 Task: Search one way flight ticket for 5 adults, 1 child, 2 infants in seat and 1 infant on lap in business from White Plains: Westchester County Airport to Greensboro: Piedmont Triad International Airport on 5-1-2023. Choice of flights is Emirates. Number of bags: 2 checked bags. Price is upto 71000. Outbound departure time preference is 10:45.
Action: Mouse moved to (210, 296)
Screenshot: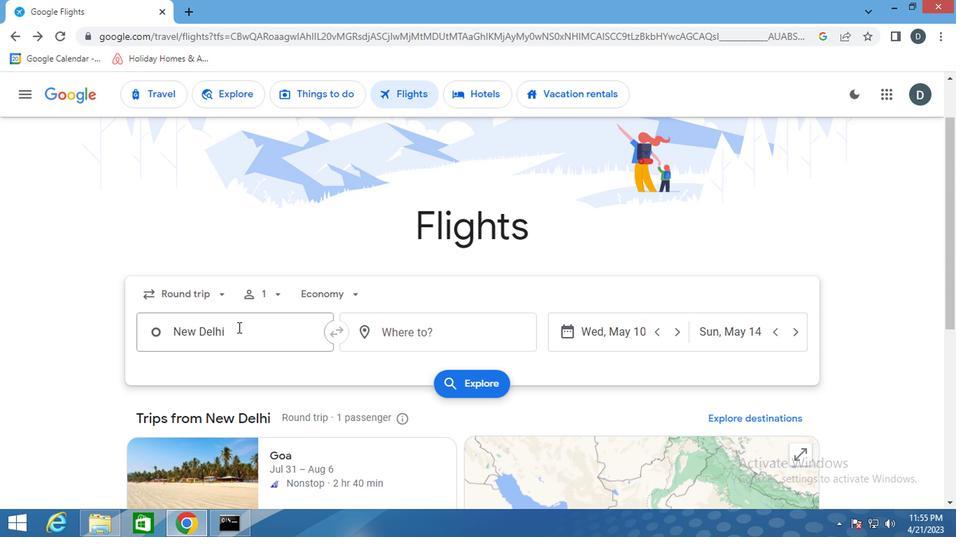 
Action: Mouse pressed left at (210, 296)
Screenshot: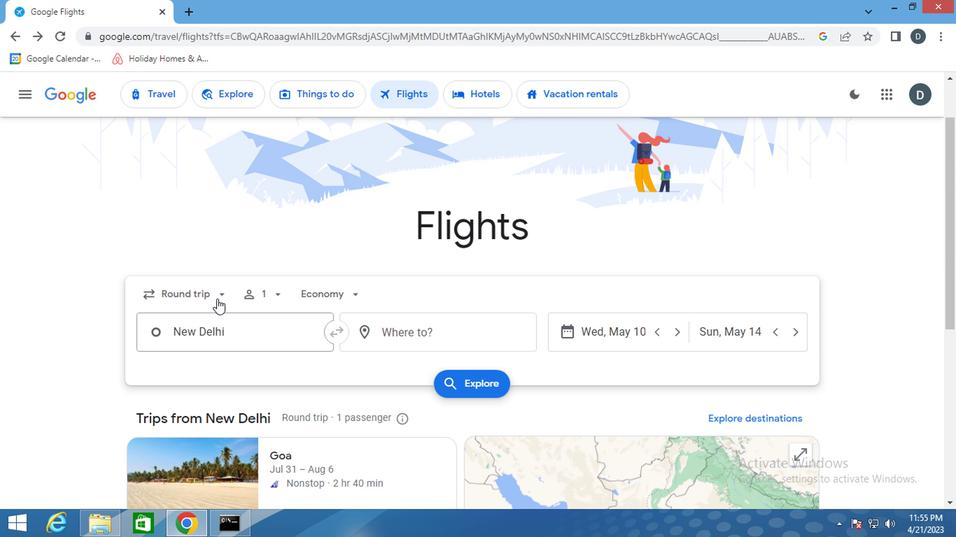 
Action: Mouse moved to (214, 350)
Screenshot: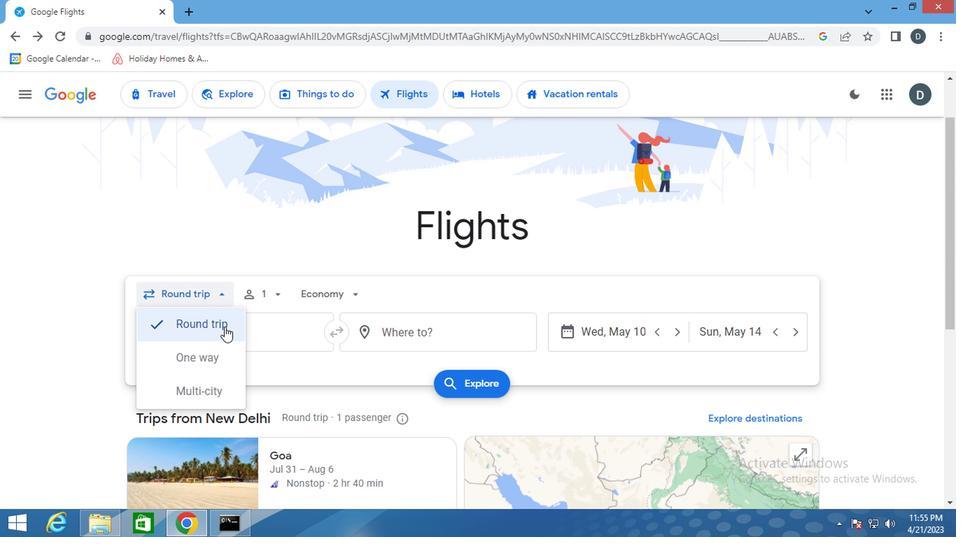 
Action: Mouse pressed left at (214, 350)
Screenshot: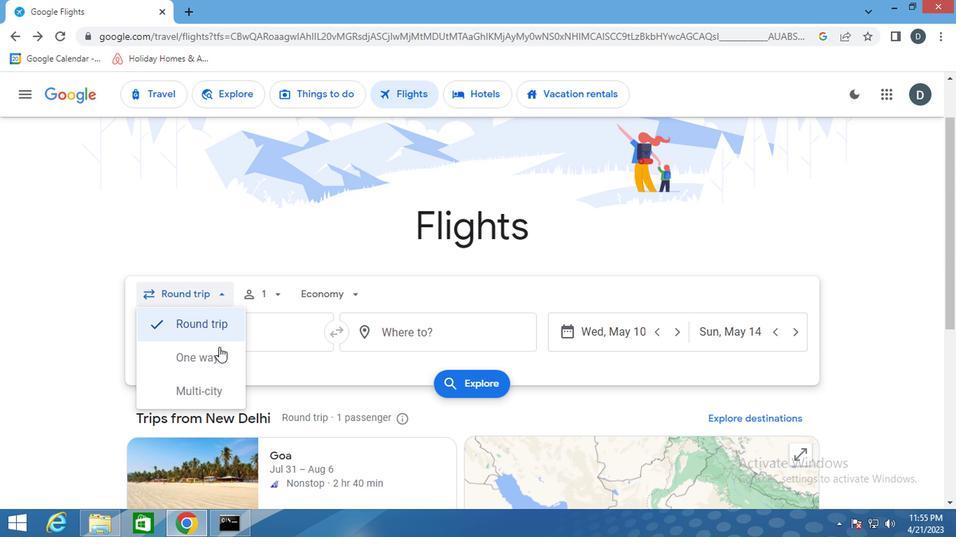 
Action: Mouse moved to (254, 288)
Screenshot: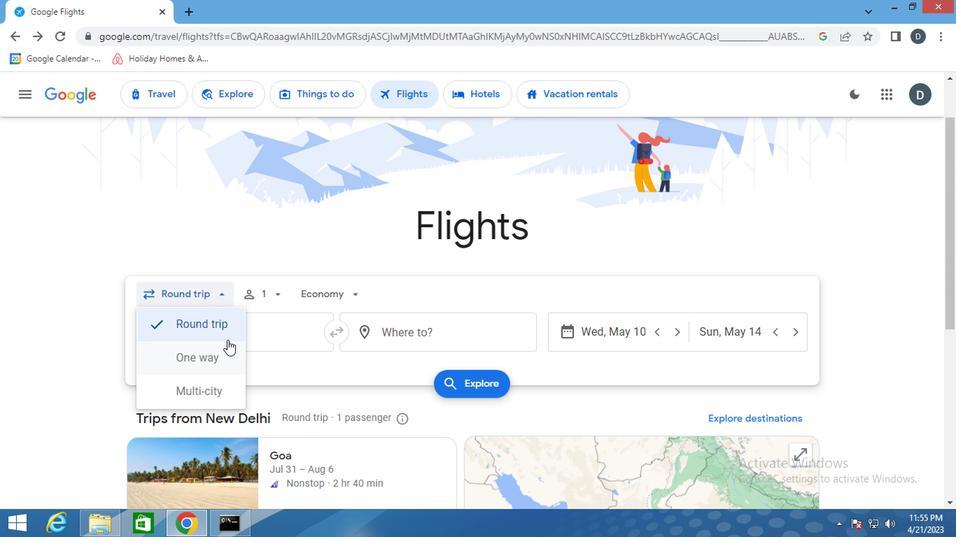 
Action: Mouse pressed left at (254, 288)
Screenshot: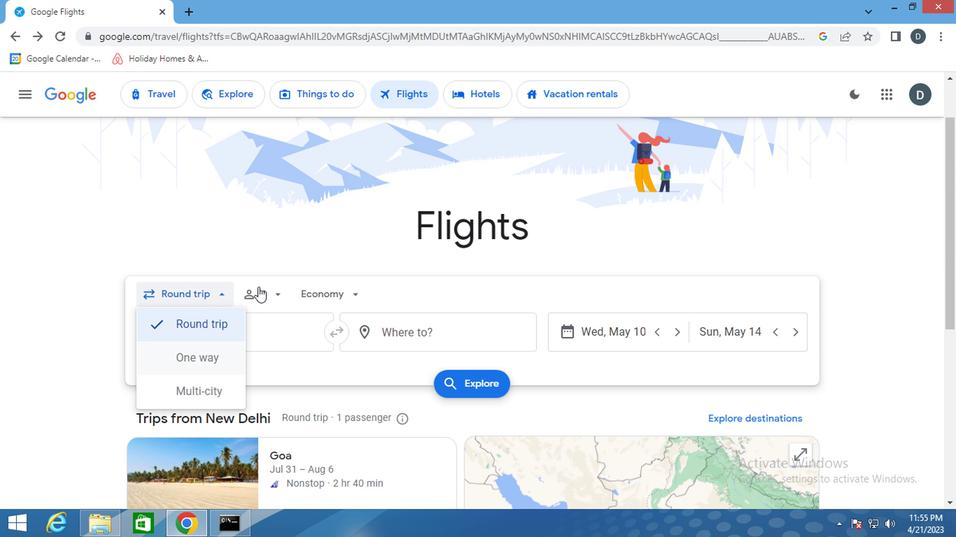 
Action: Mouse moved to (368, 334)
Screenshot: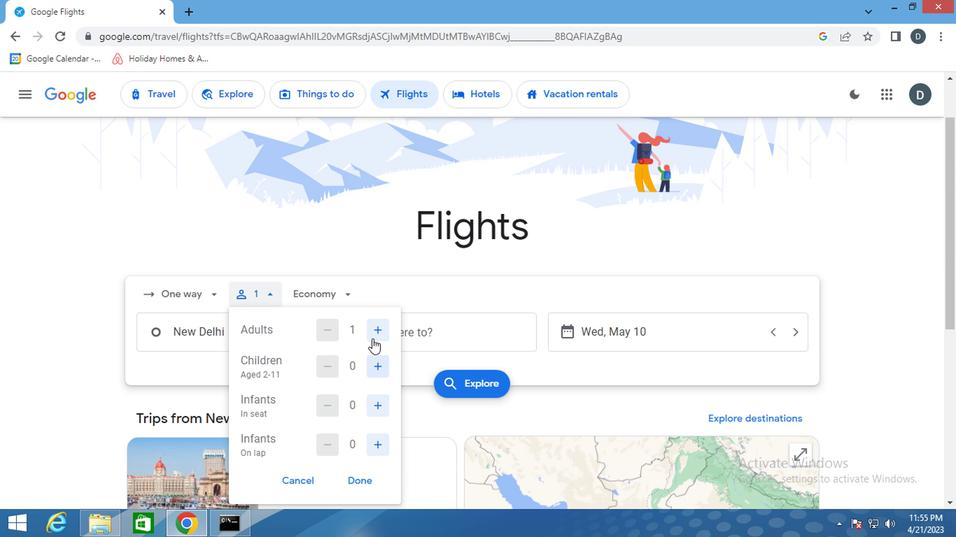 
Action: Mouse pressed left at (368, 334)
Screenshot: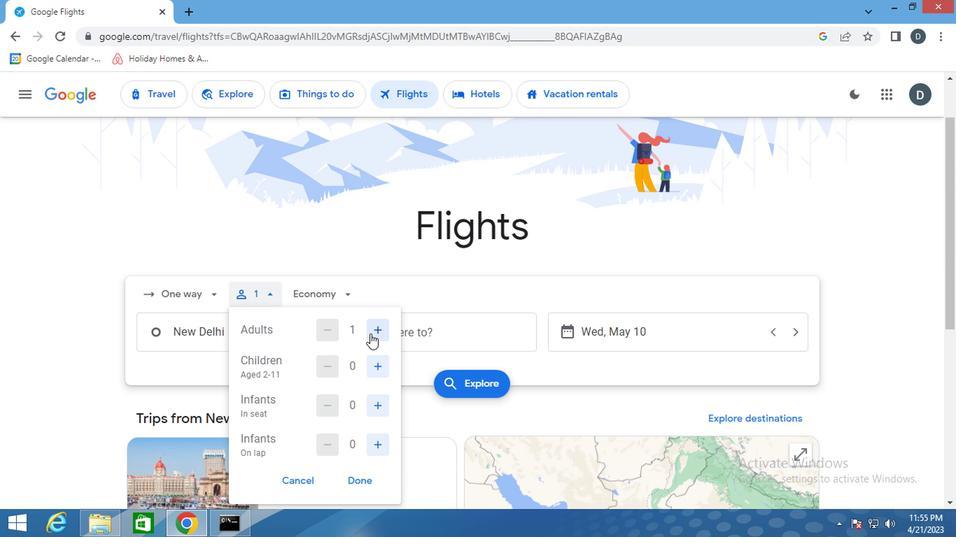 
Action: Mouse pressed left at (368, 334)
Screenshot: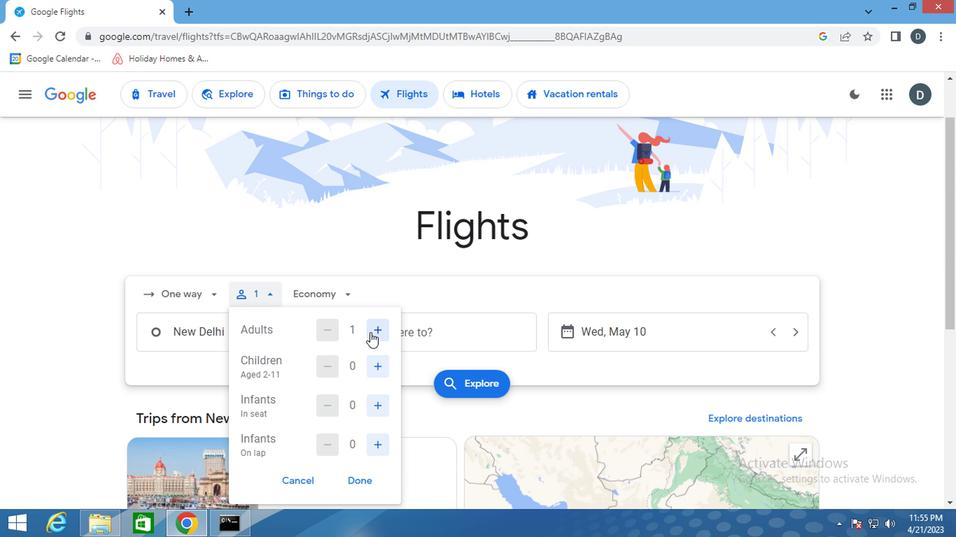 
Action: Mouse pressed left at (368, 334)
Screenshot: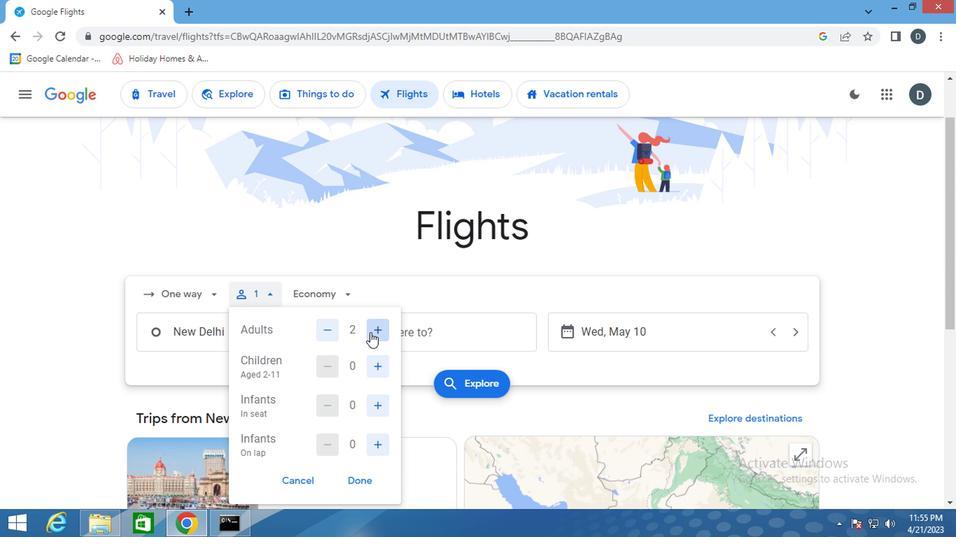 
Action: Mouse pressed left at (368, 334)
Screenshot: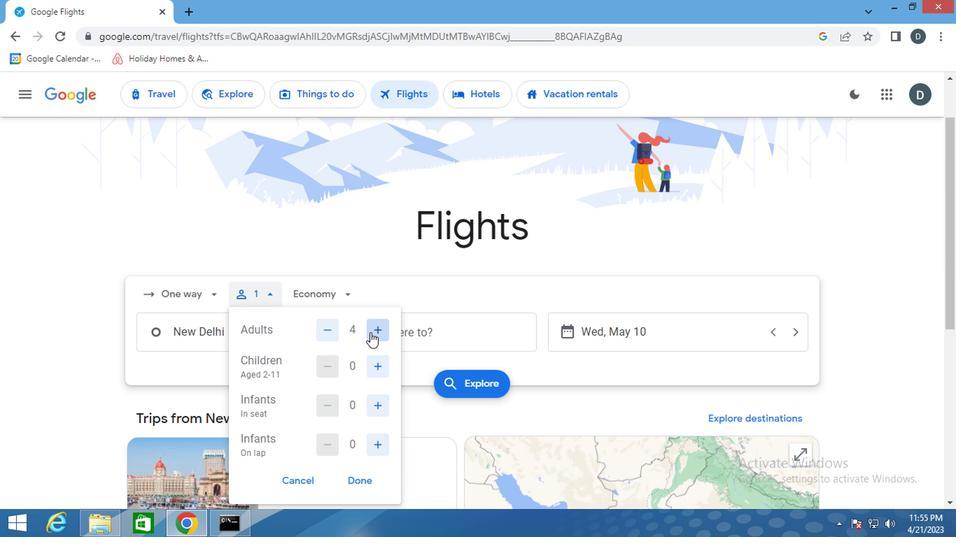 
Action: Mouse moved to (377, 363)
Screenshot: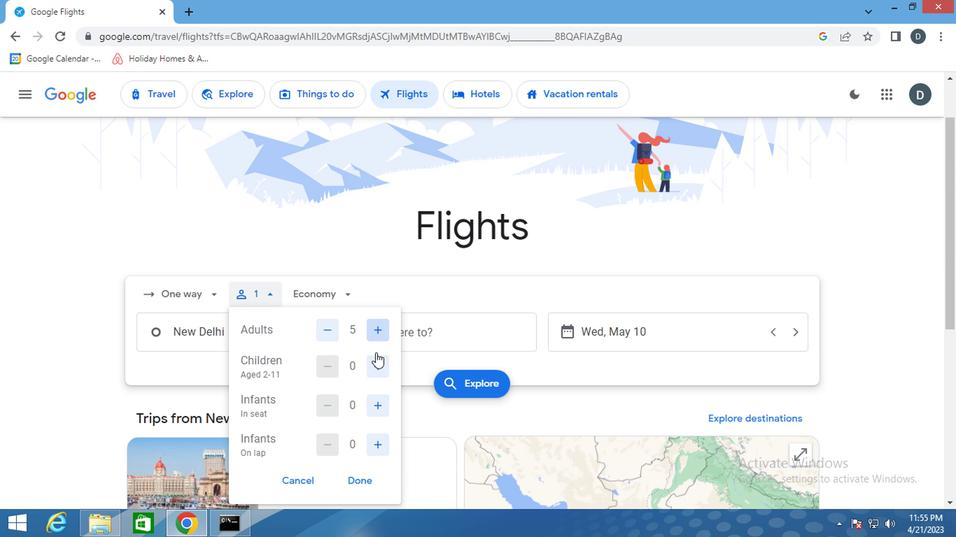 
Action: Mouse pressed left at (377, 363)
Screenshot: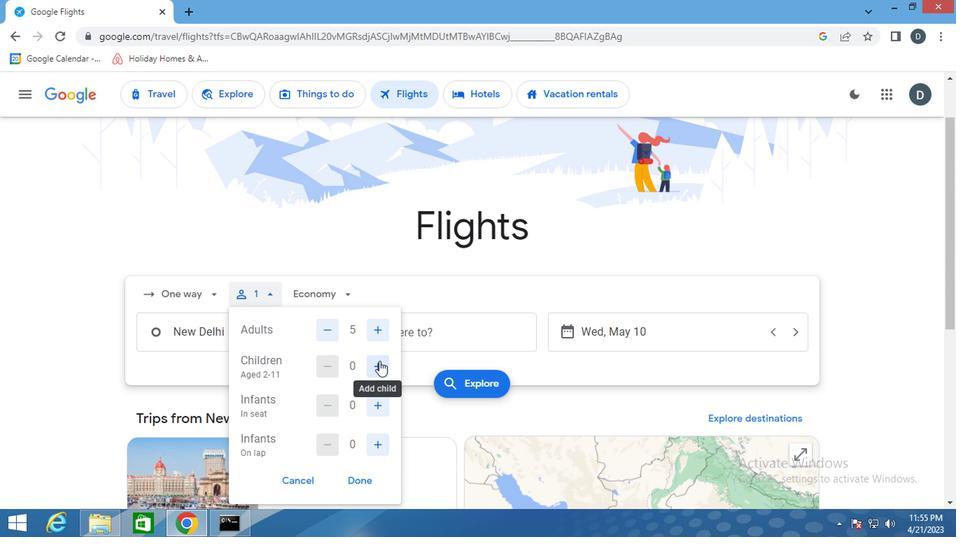 
Action: Mouse moved to (375, 406)
Screenshot: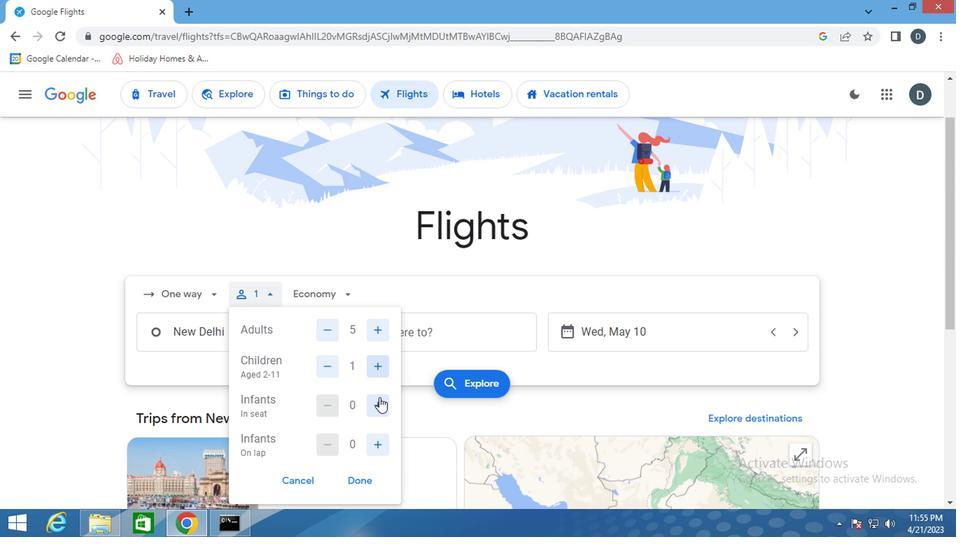 
Action: Mouse pressed left at (375, 406)
Screenshot: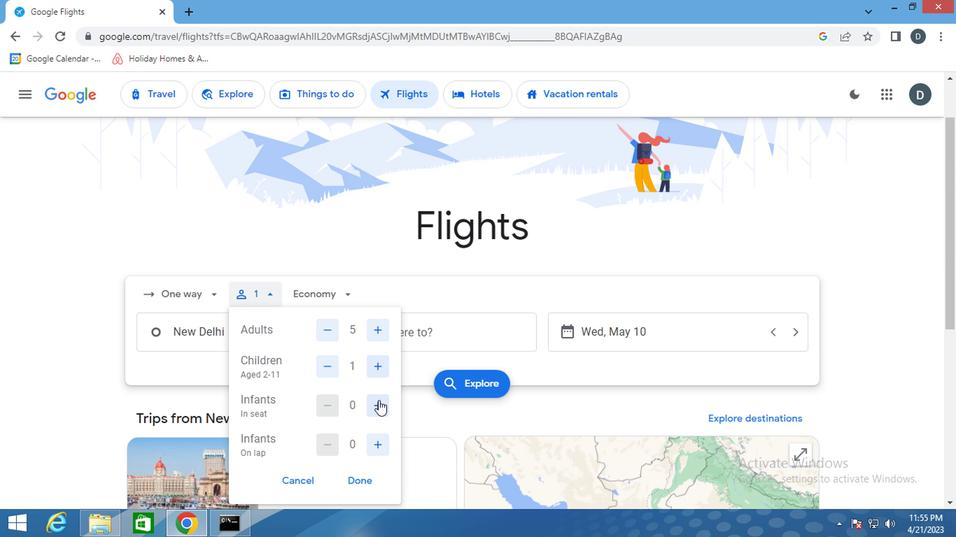 
Action: Mouse pressed left at (375, 406)
Screenshot: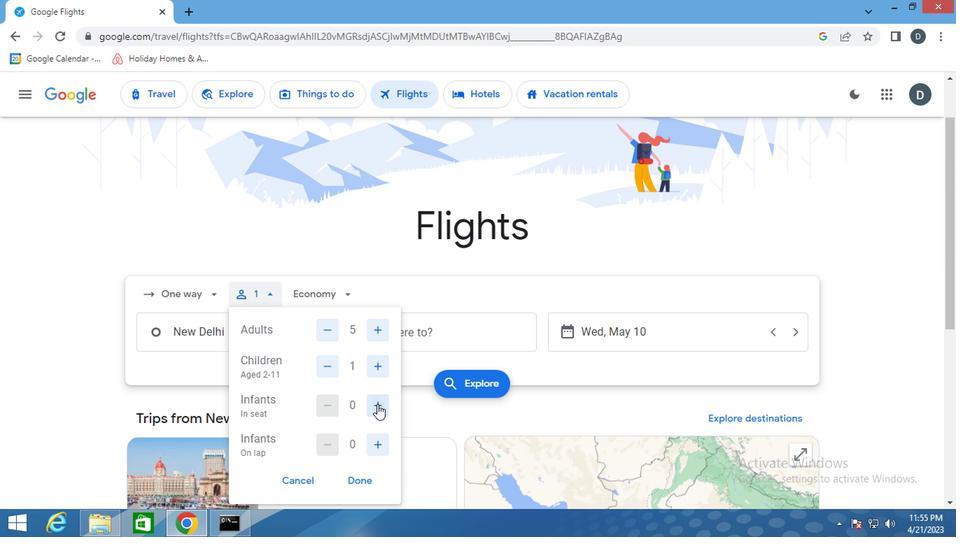 
Action: Mouse moved to (381, 458)
Screenshot: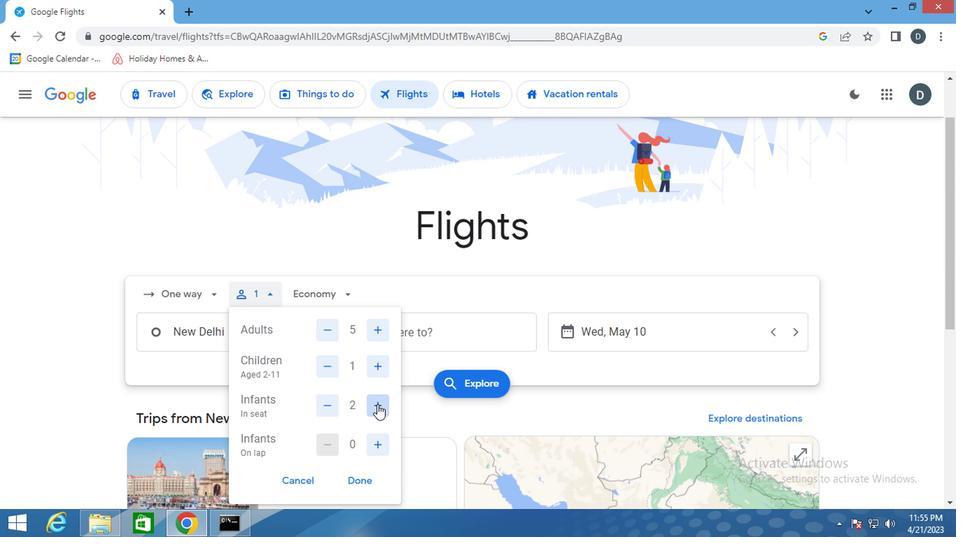 
Action: Mouse pressed left at (381, 458)
Screenshot: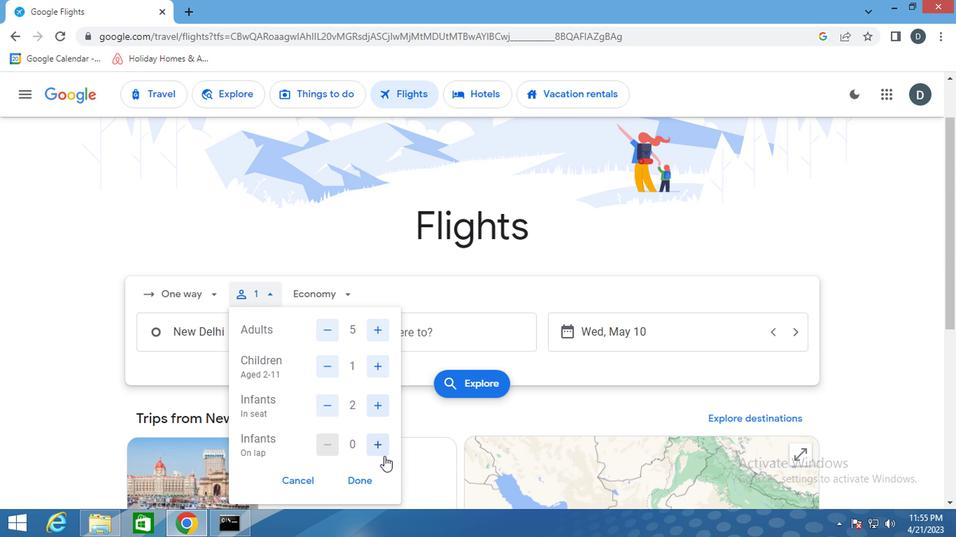 
Action: Mouse moved to (361, 477)
Screenshot: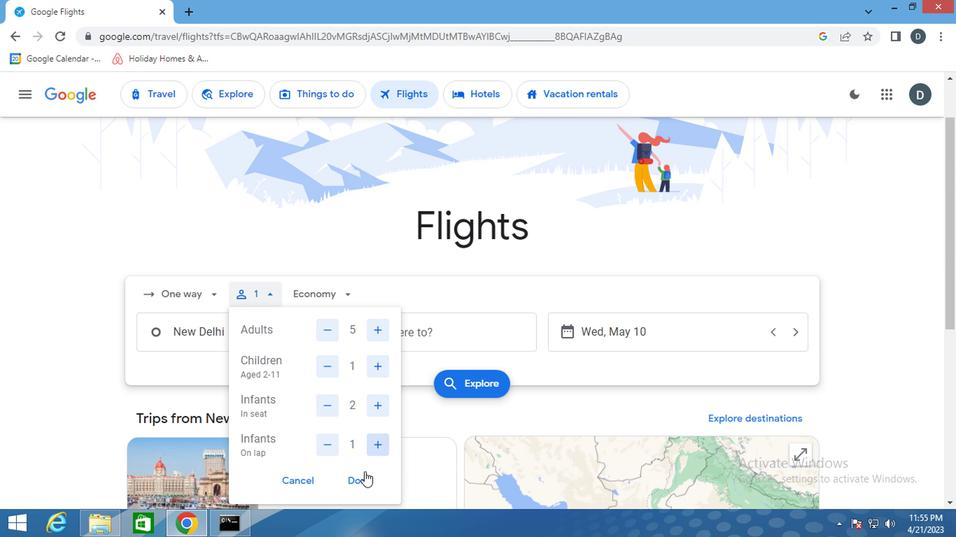 
Action: Mouse pressed left at (361, 477)
Screenshot: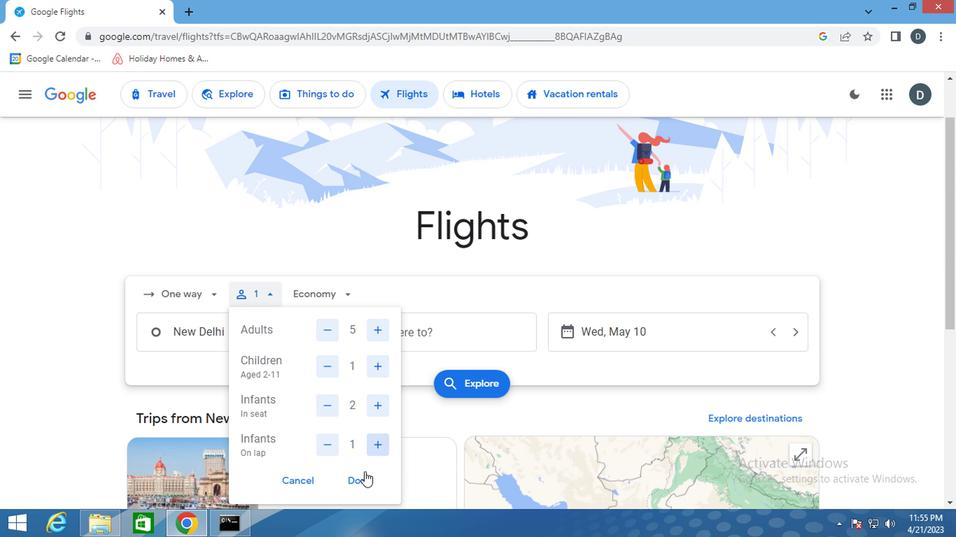 
Action: Mouse moved to (331, 289)
Screenshot: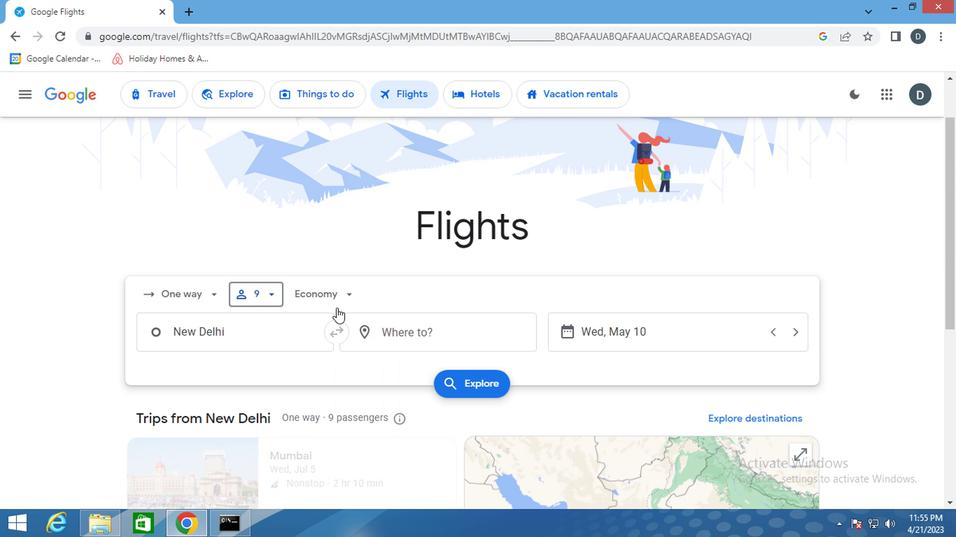 
Action: Mouse pressed left at (331, 289)
Screenshot: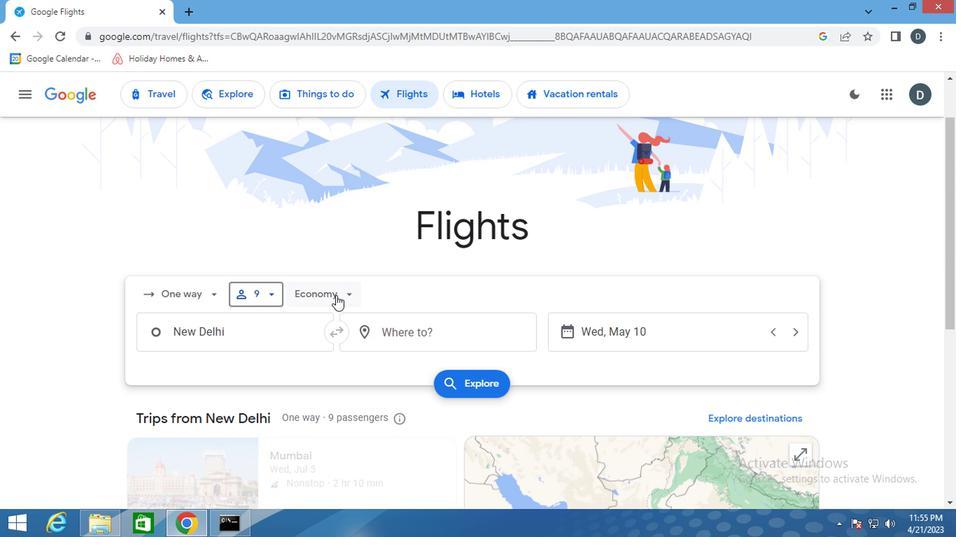 
Action: Mouse moved to (348, 391)
Screenshot: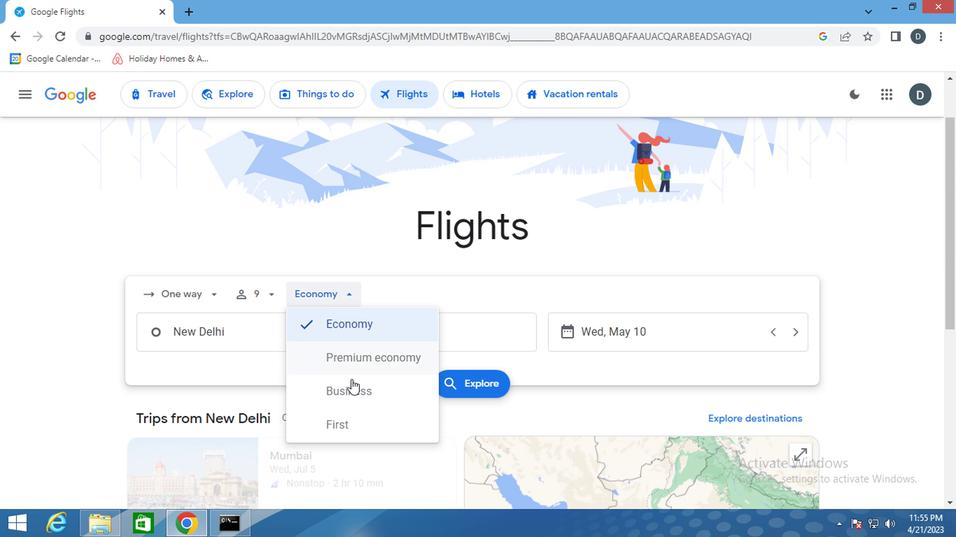
Action: Mouse pressed left at (348, 391)
Screenshot: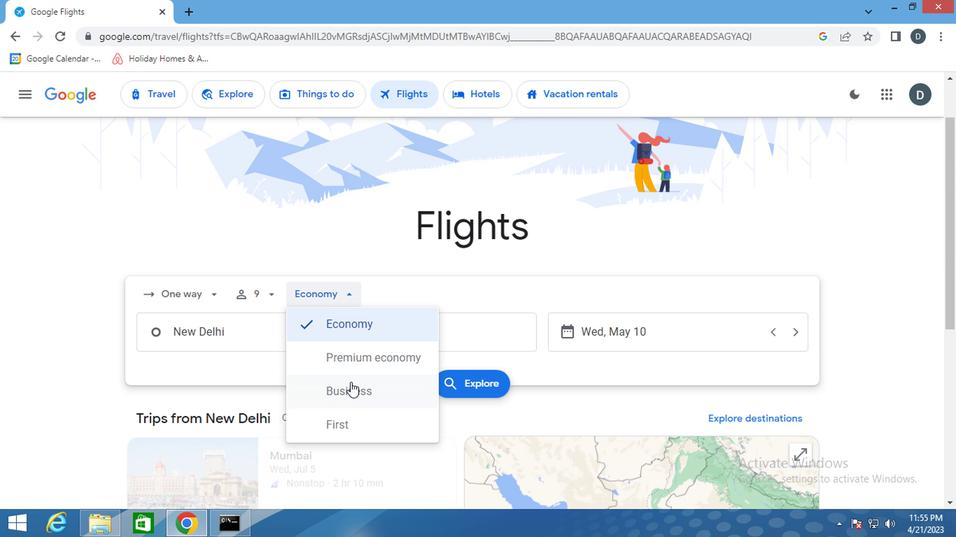 
Action: Mouse moved to (241, 333)
Screenshot: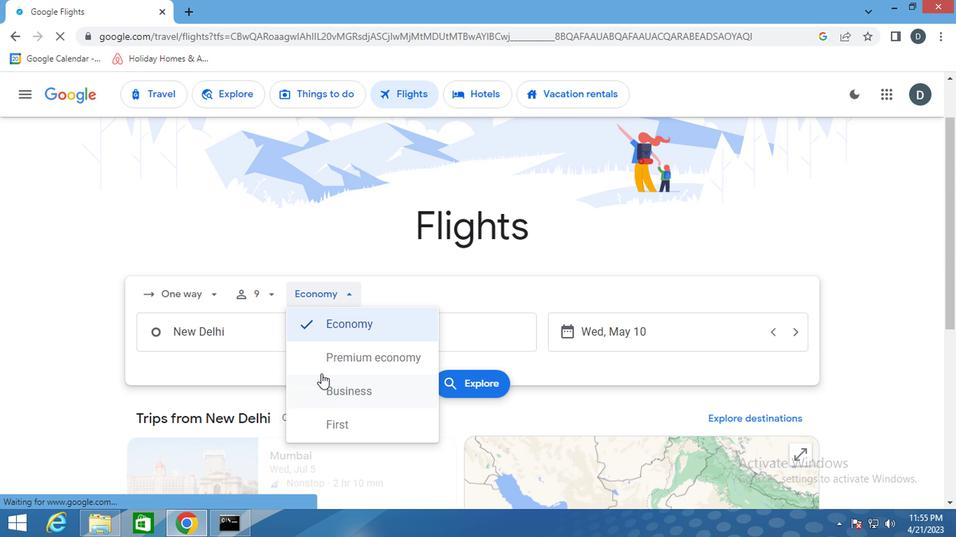 
Action: Mouse pressed left at (241, 333)
Screenshot: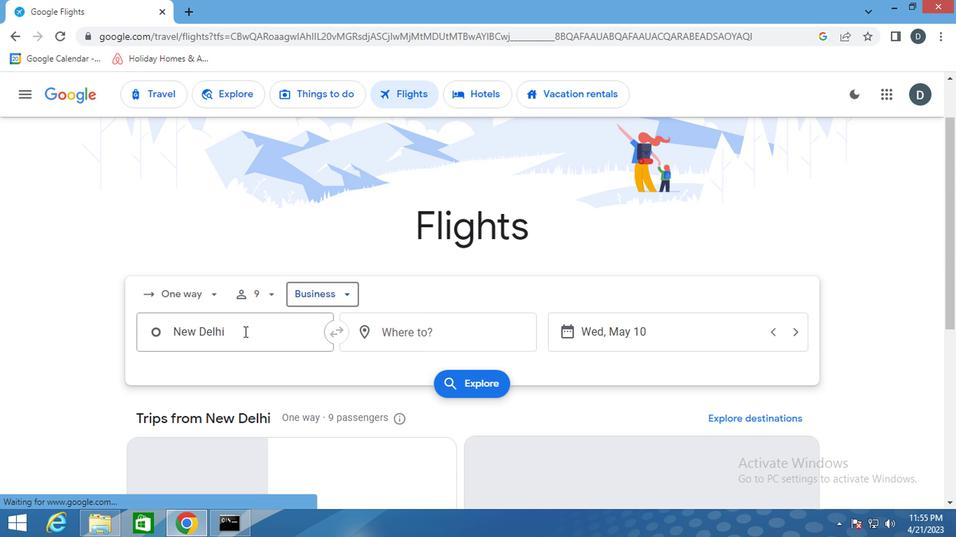
Action: Key pressed <Key.shift>WHITE<Key.space><Key.shift>PL
Screenshot: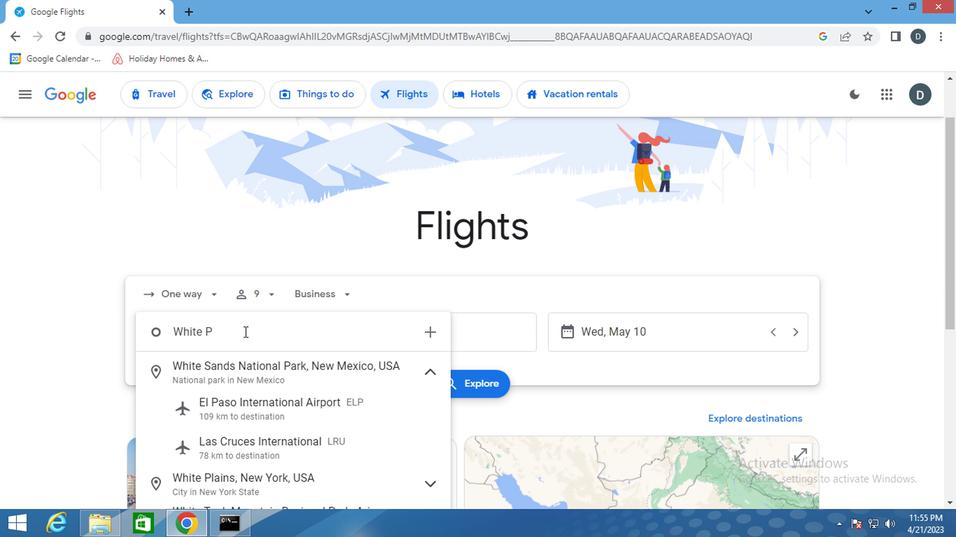 
Action: Mouse moved to (298, 454)
Screenshot: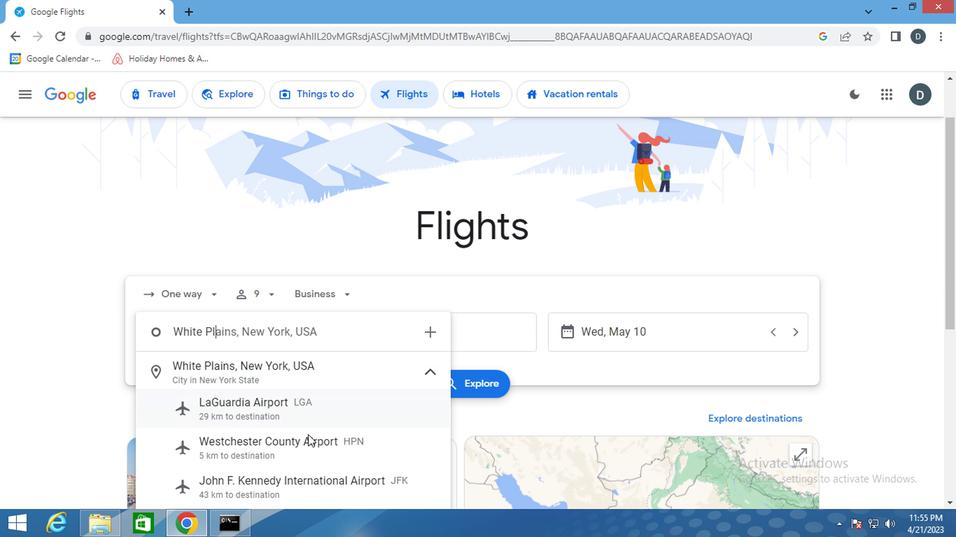 
Action: Mouse pressed left at (298, 454)
Screenshot: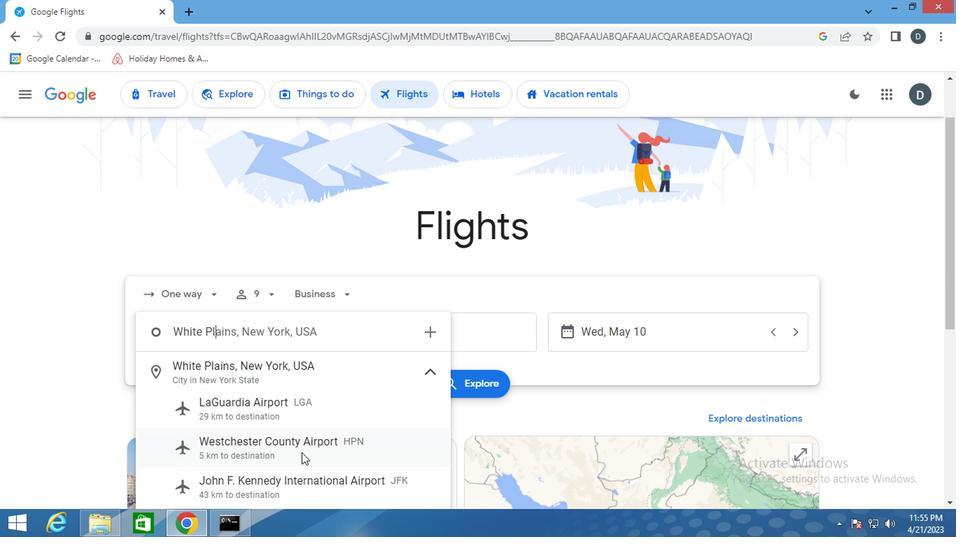 
Action: Mouse moved to (389, 334)
Screenshot: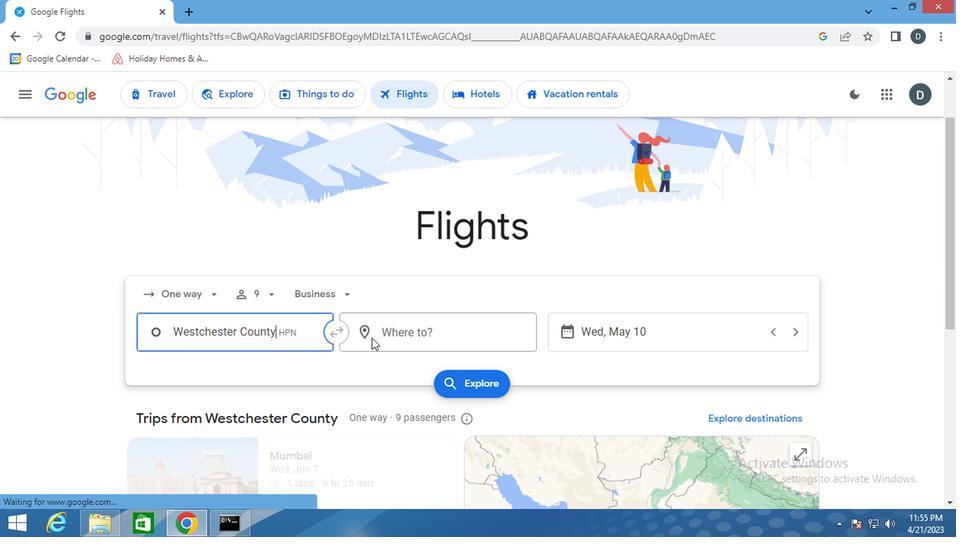 
Action: Mouse pressed left at (389, 334)
Screenshot: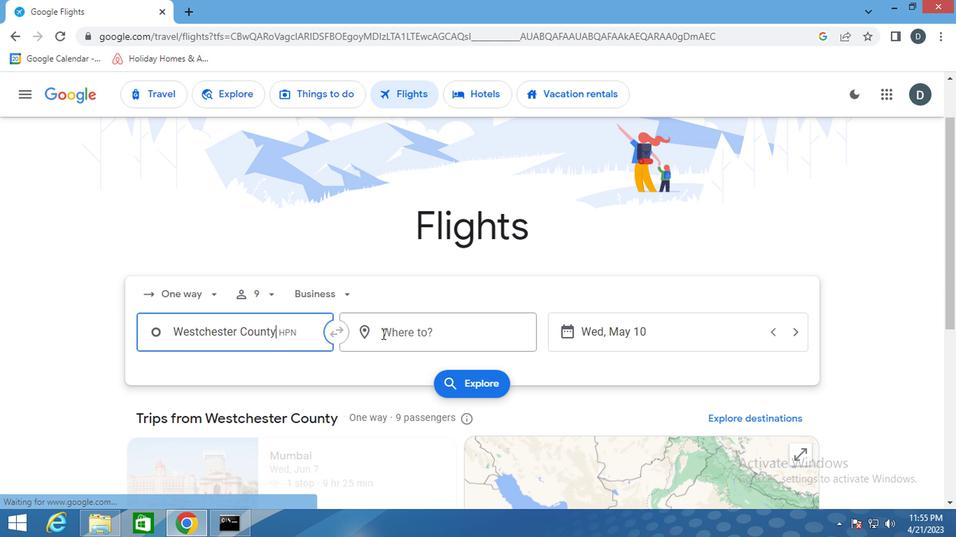 
Action: Key pressed <Key.shift>GREENSBORO
Screenshot: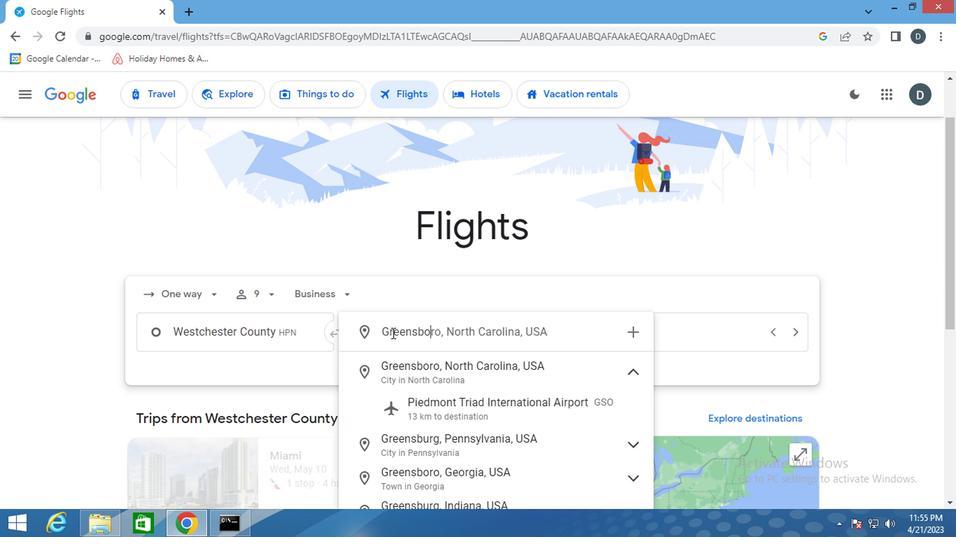 
Action: Mouse moved to (437, 410)
Screenshot: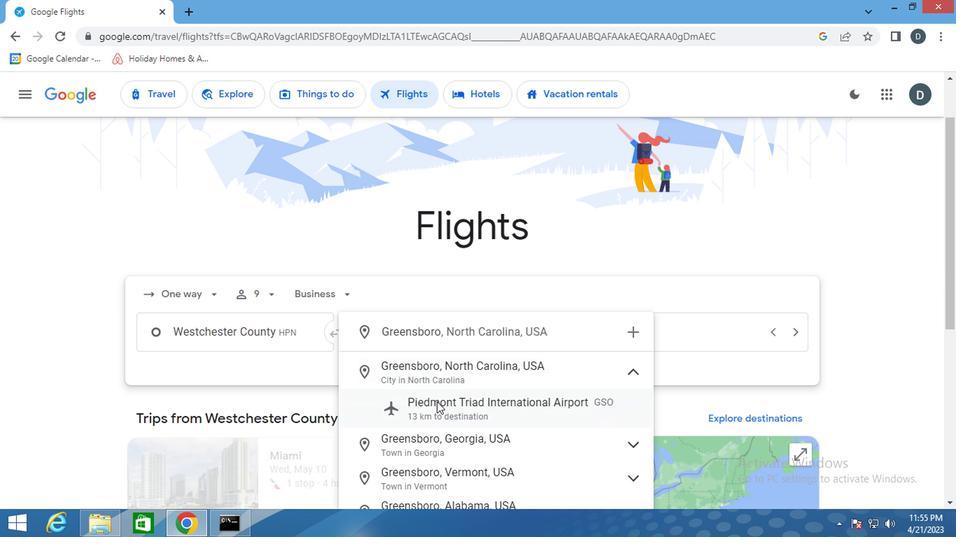 
Action: Mouse pressed left at (437, 410)
Screenshot: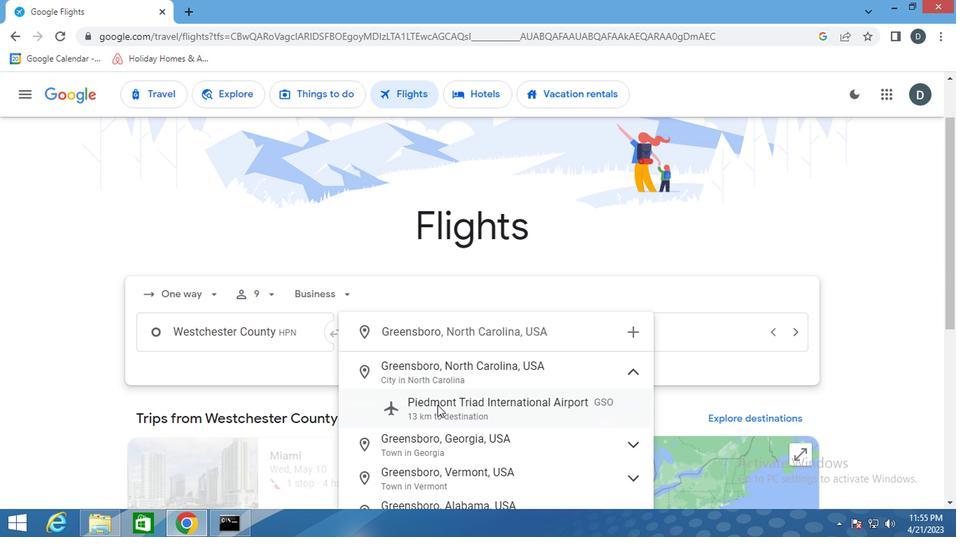 
Action: Mouse moved to (682, 338)
Screenshot: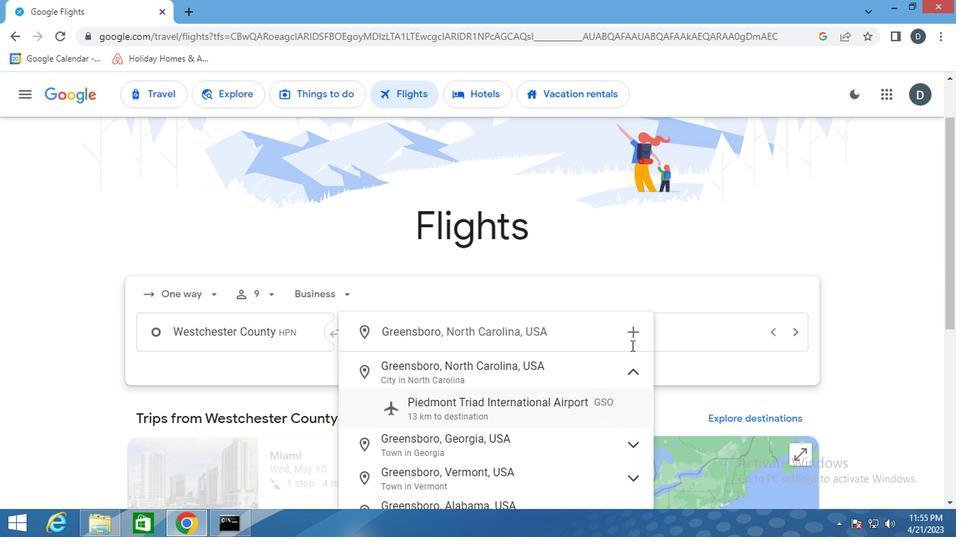 
Action: Mouse pressed left at (682, 338)
Screenshot: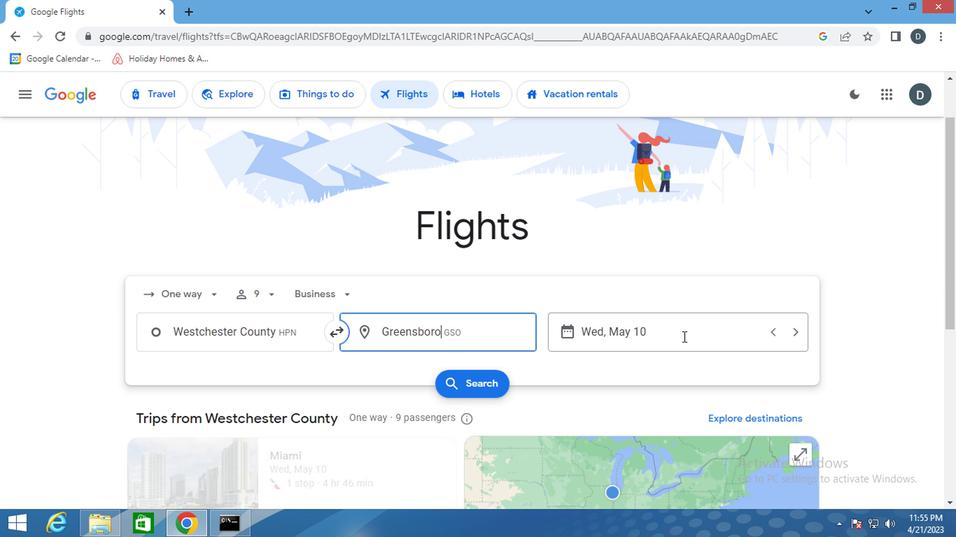 
Action: Mouse moved to (612, 255)
Screenshot: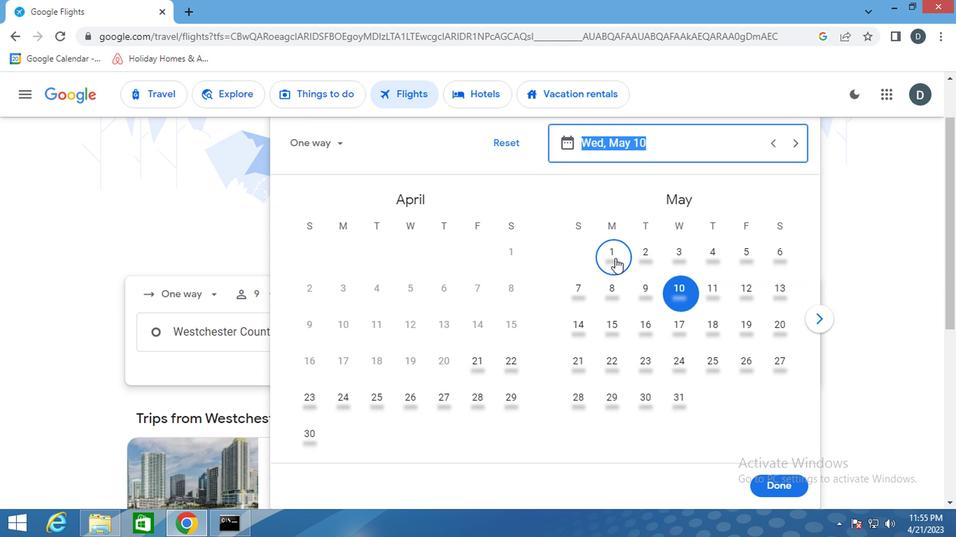 
Action: Mouse pressed left at (612, 255)
Screenshot: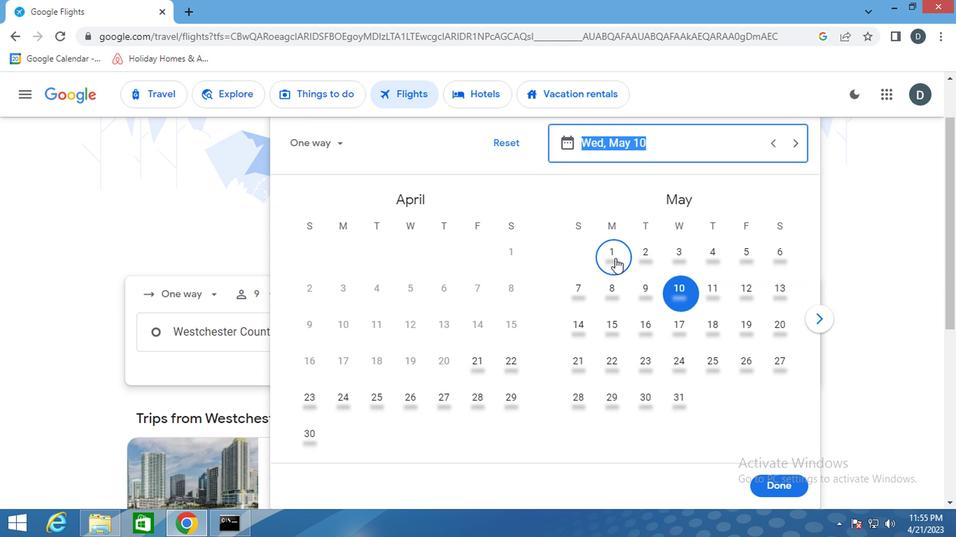 
Action: Mouse moved to (786, 493)
Screenshot: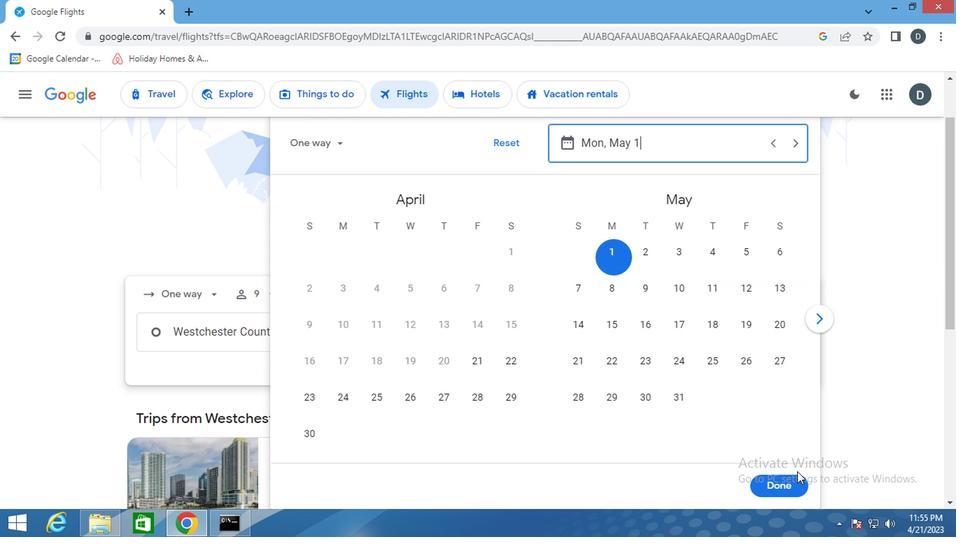 
Action: Mouse pressed left at (786, 493)
Screenshot: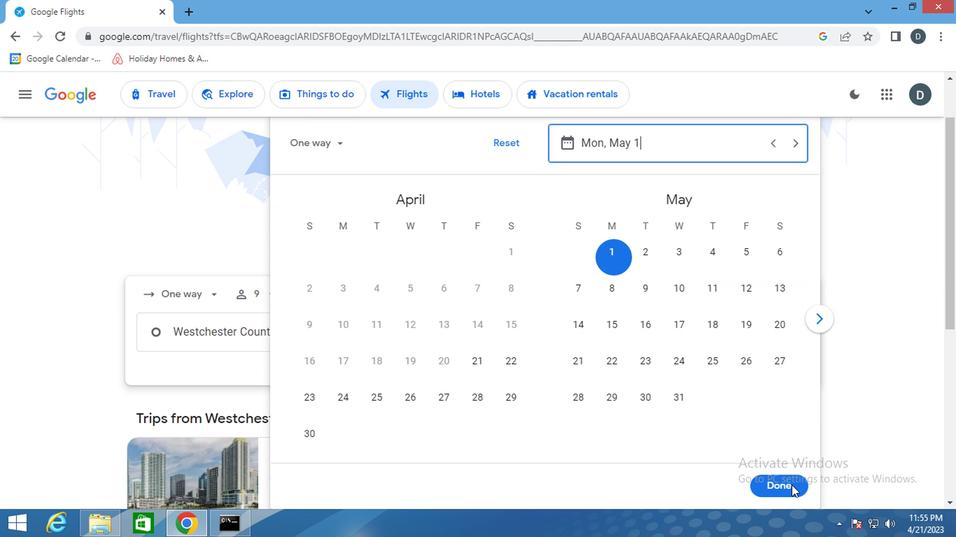 
Action: Mouse moved to (479, 390)
Screenshot: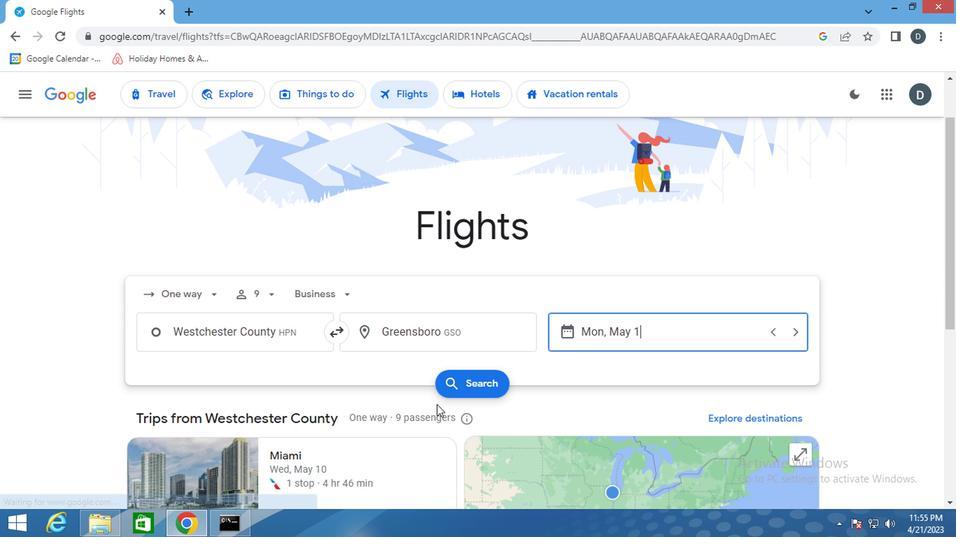 
Action: Mouse pressed left at (479, 390)
Screenshot: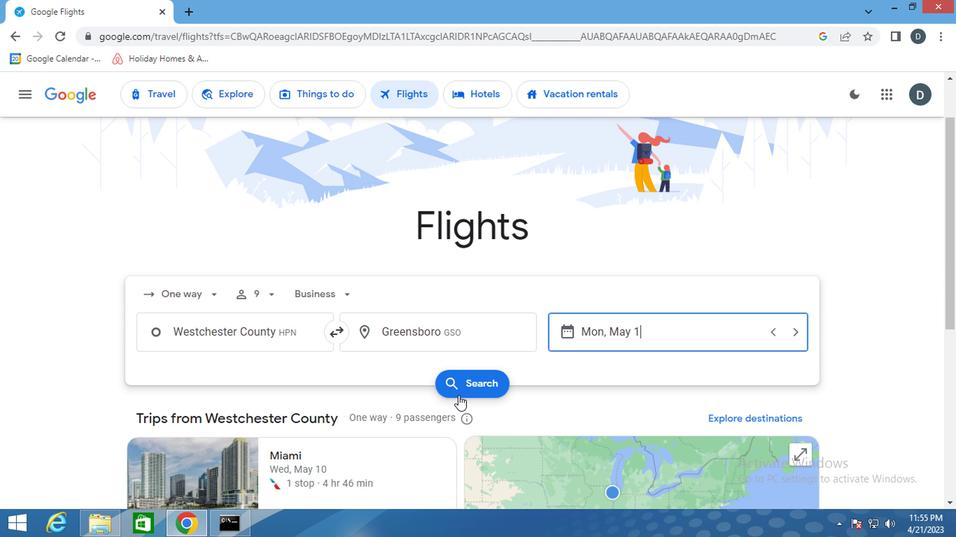 
Action: Mouse moved to (155, 212)
Screenshot: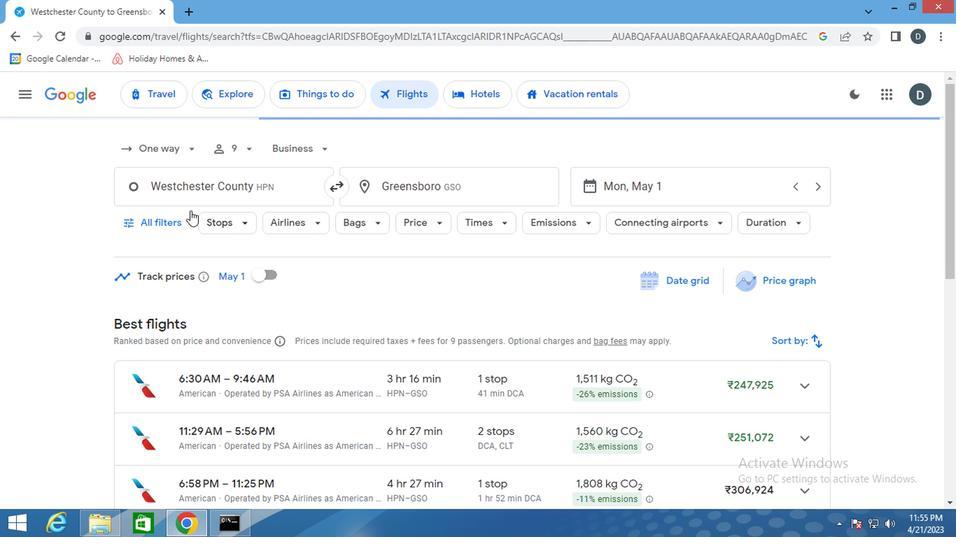
Action: Mouse pressed left at (155, 212)
Screenshot: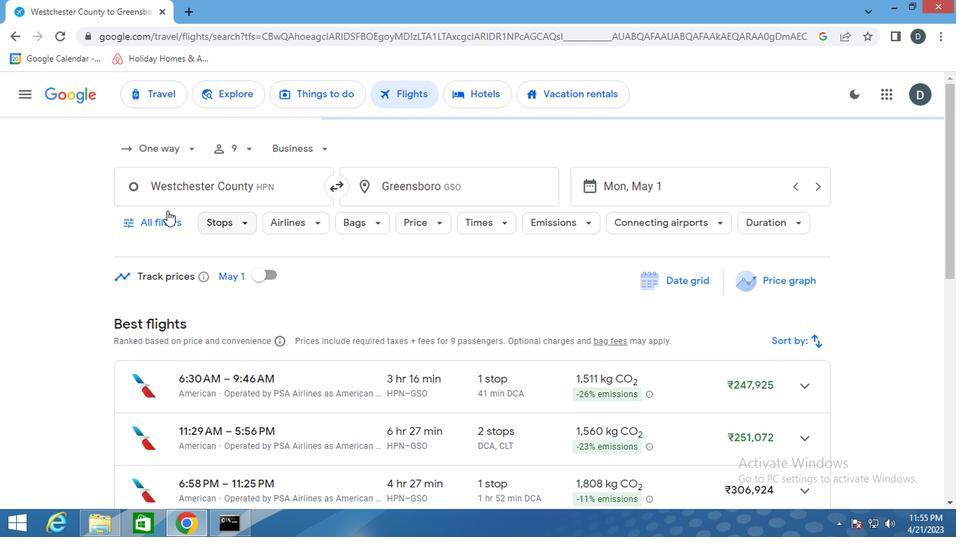 
Action: Mouse moved to (242, 387)
Screenshot: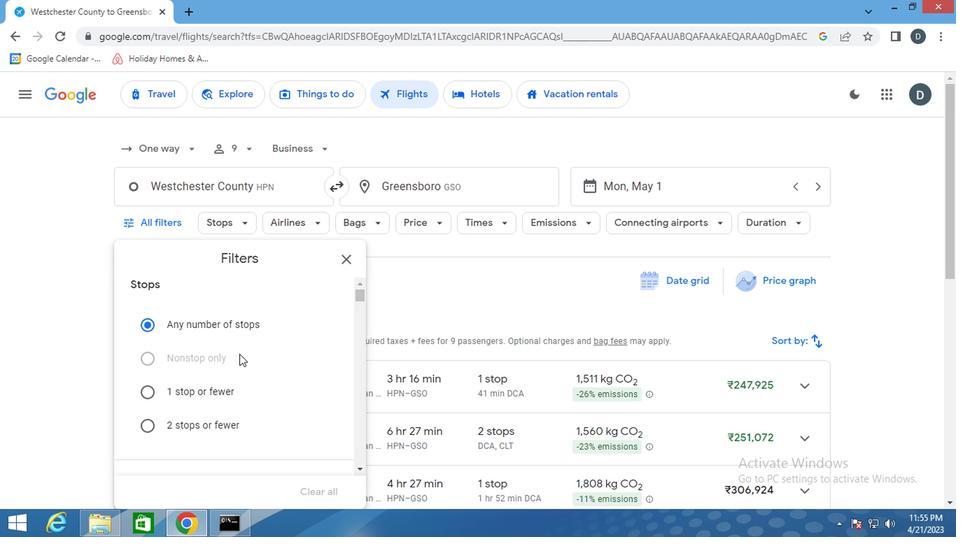 
Action: Mouse scrolled (242, 386) with delta (0, 0)
Screenshot: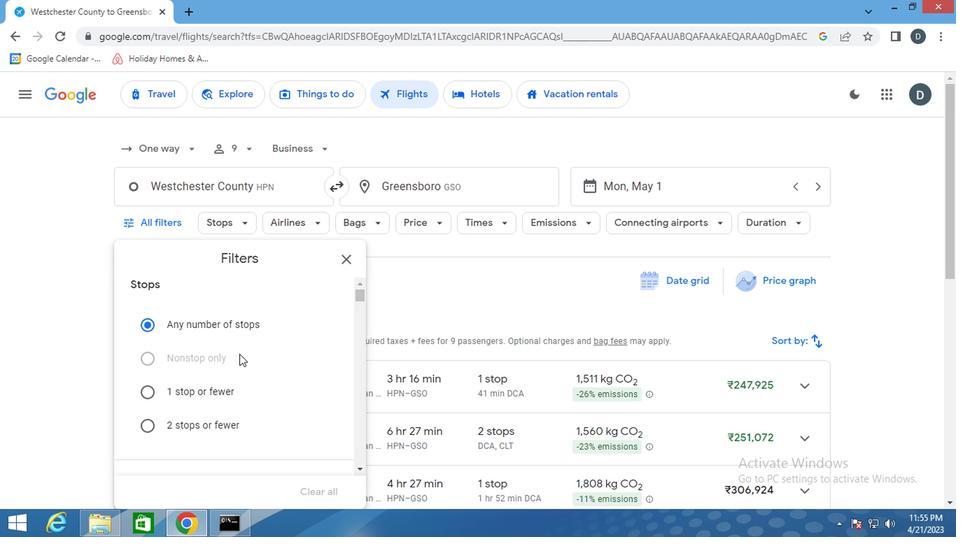 
Action: Mouse moved to (243, 387)
Screenshot: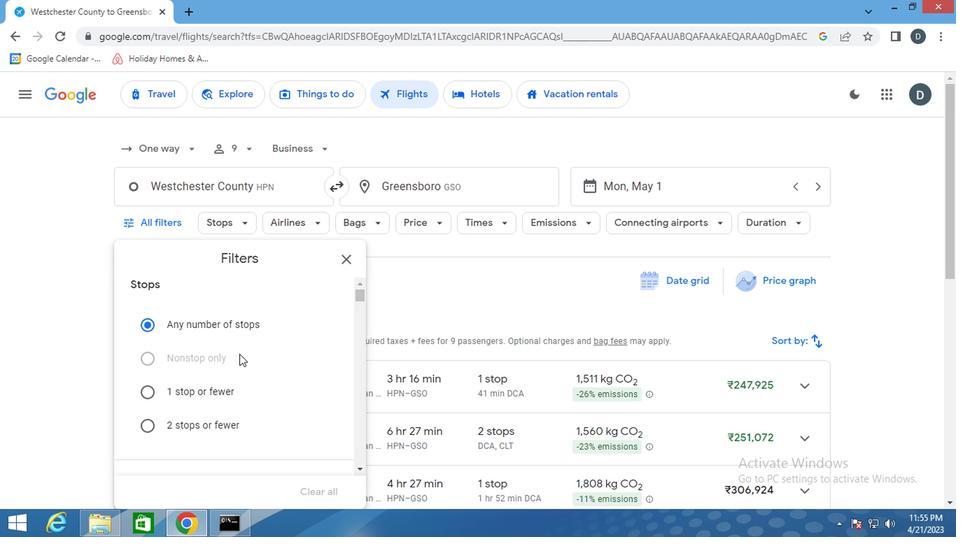 
Action: Mouse scrolled (243, 387) with delta (0, 0)
Screenshot: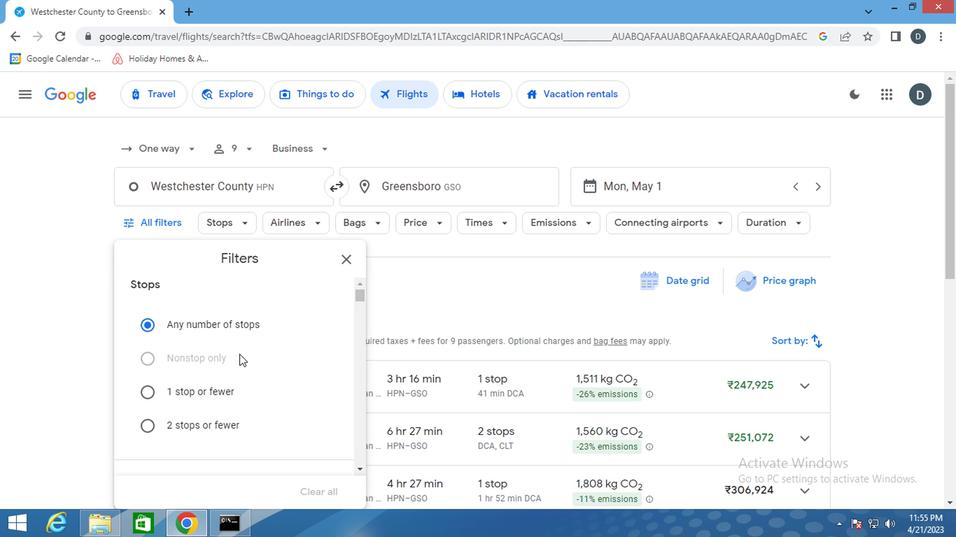 
Action: Mouse scrolled (243, 387) with delta (0, 0)
Screenshot: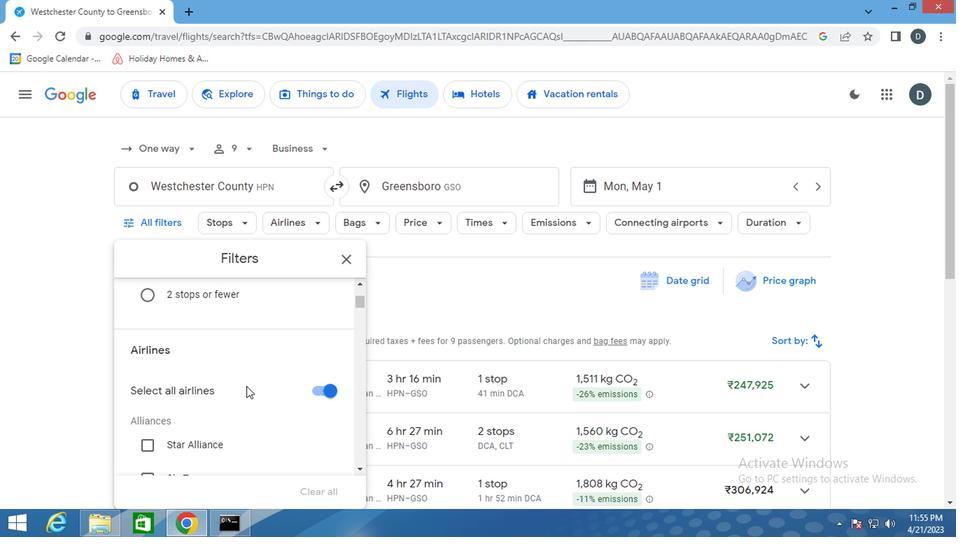 
Action: Mouse scrolled (243, 387) with delta (0, 0)
Screenshot: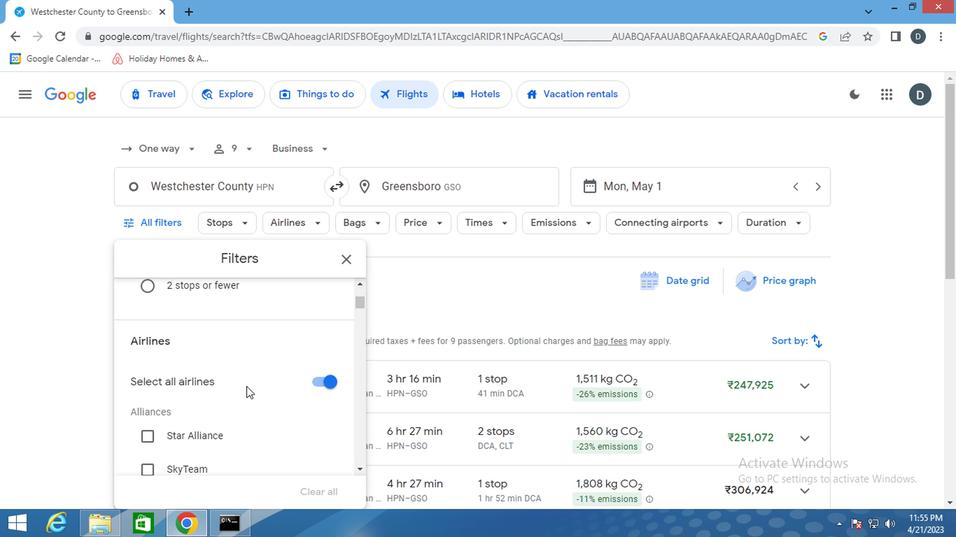 
Action: Mouse scrolled (243, 387) with delta (0, 0)
Screenshot: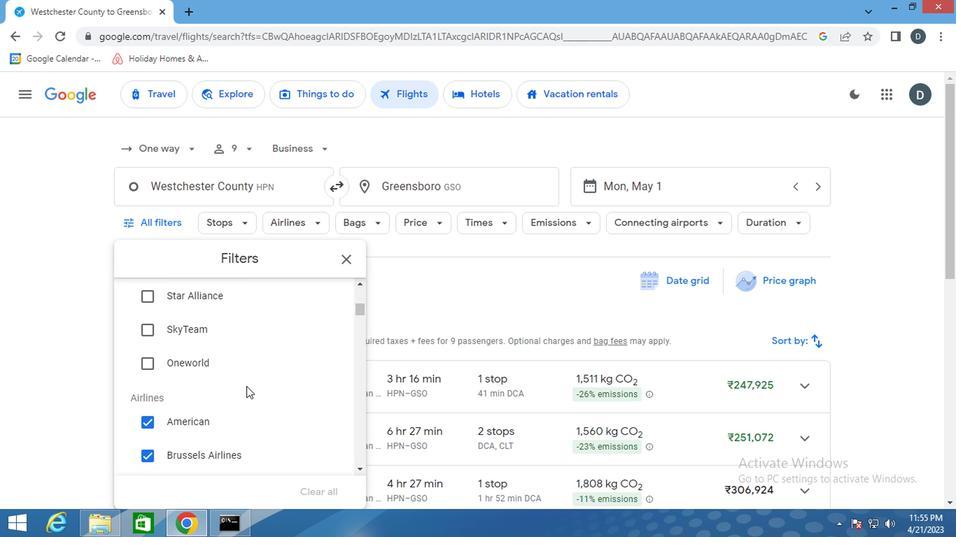 
Action: Mouse scrolled (243, 387) with delta (0, 0)
Screenshot: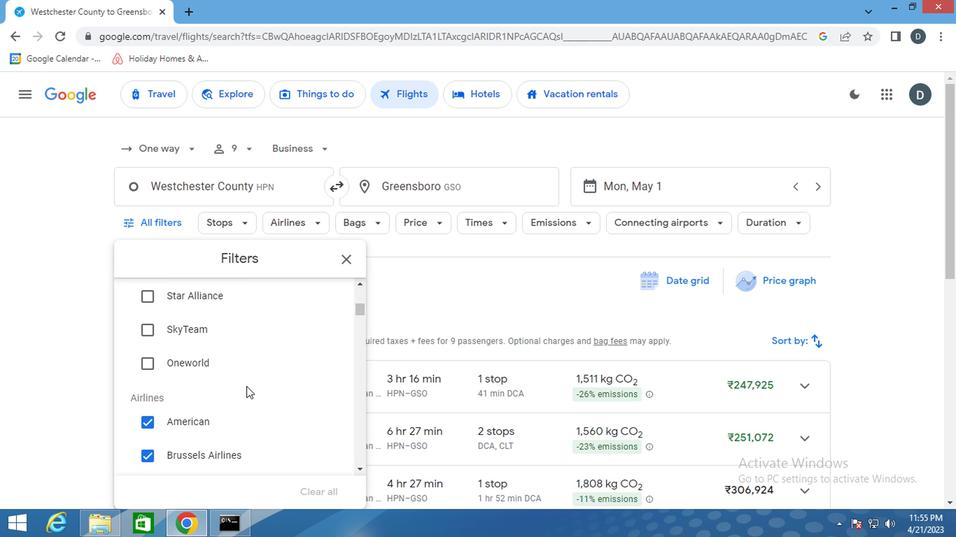 
Action: Mouse moved to (243, 394)
Screenshot: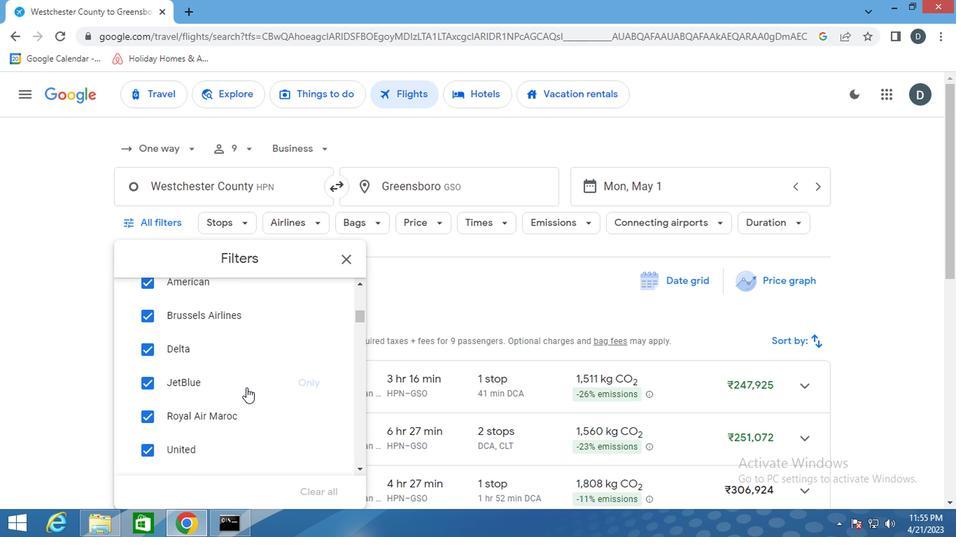
Action: Mouse scrolled (243, 393) with delta (0, 0)
Screenshot: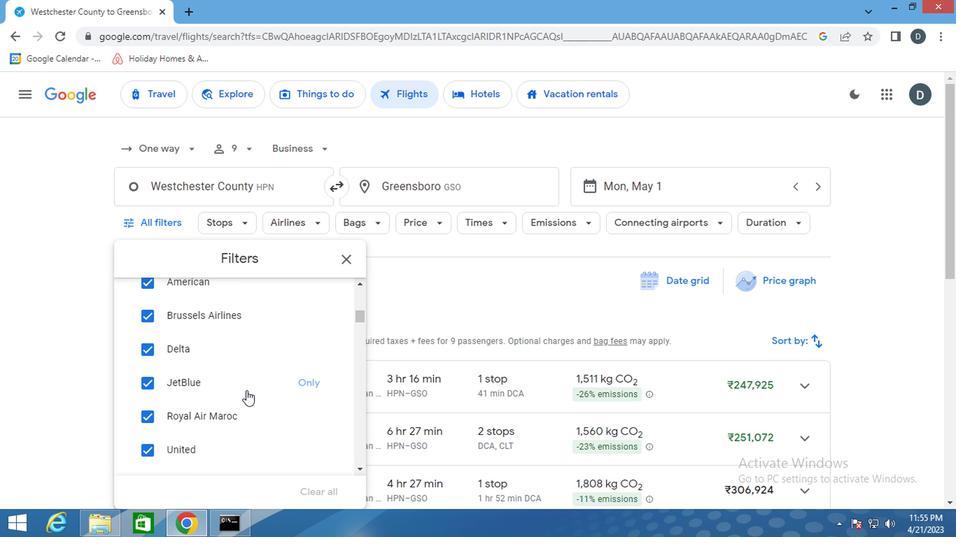 
Action: Mouse scrolled (243, 394) with delta (0, 0)
Screenshot: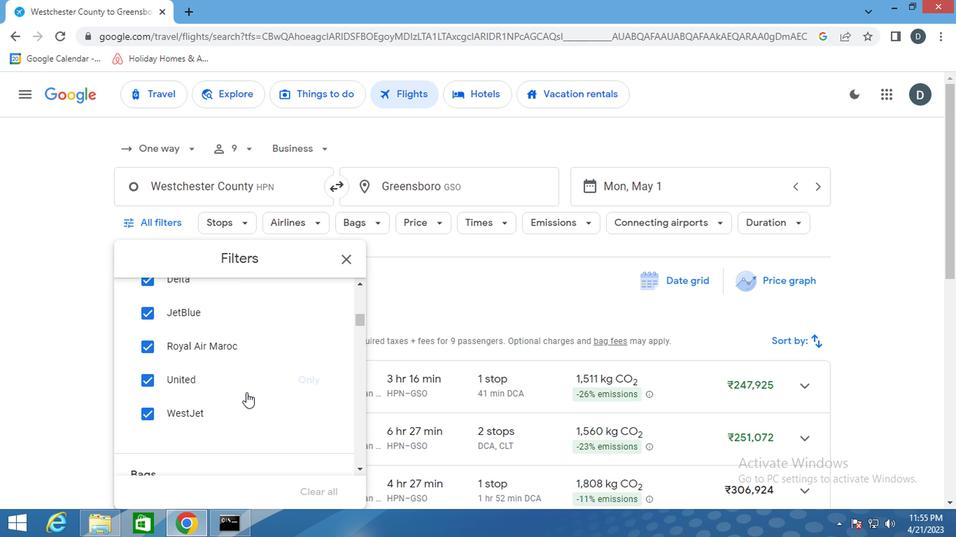 
Action: Mouse scrolled (243, 394) with delta (0, 0)
Screenshot: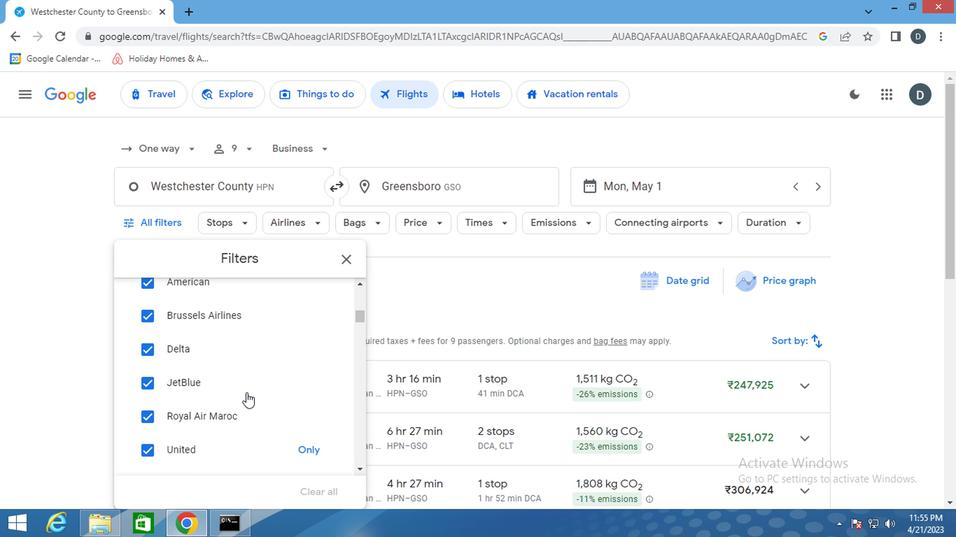 
Action: Mouse scrolled (243, 393) with delta (0, 0)
Screenshot: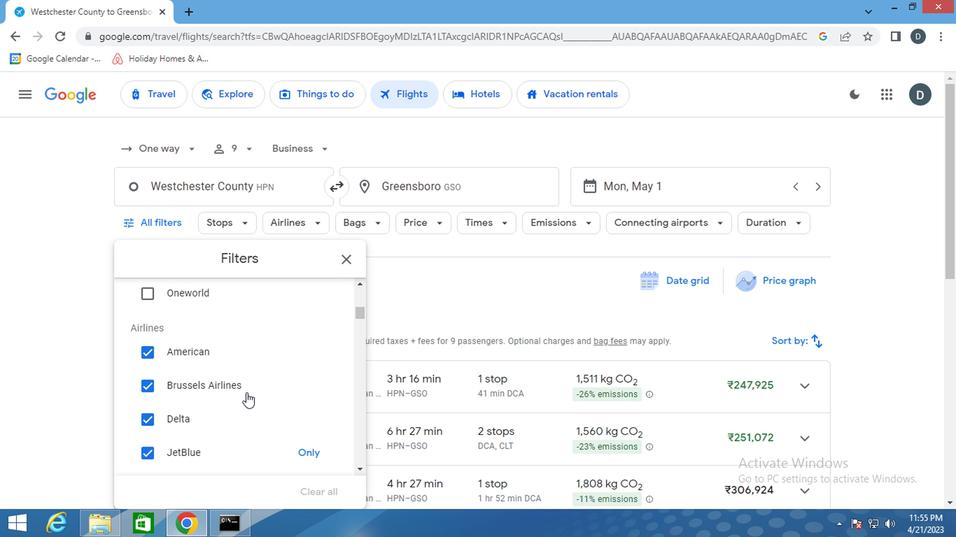 
Action: Mouse scrolled (243, 393) with delta (0, 0)
Screenshot: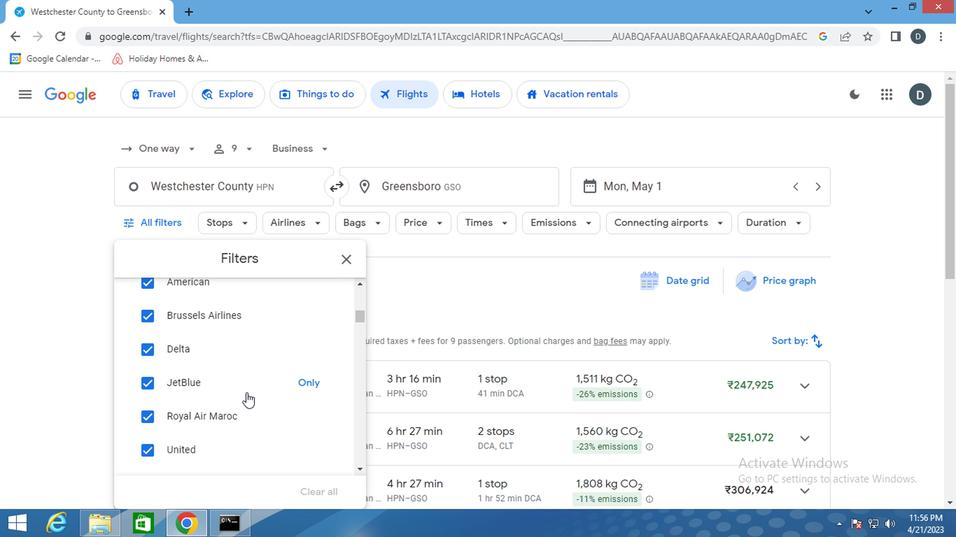 
Action: Mouse scrolled (243, 393) with delta (0, 0)
Screenshot: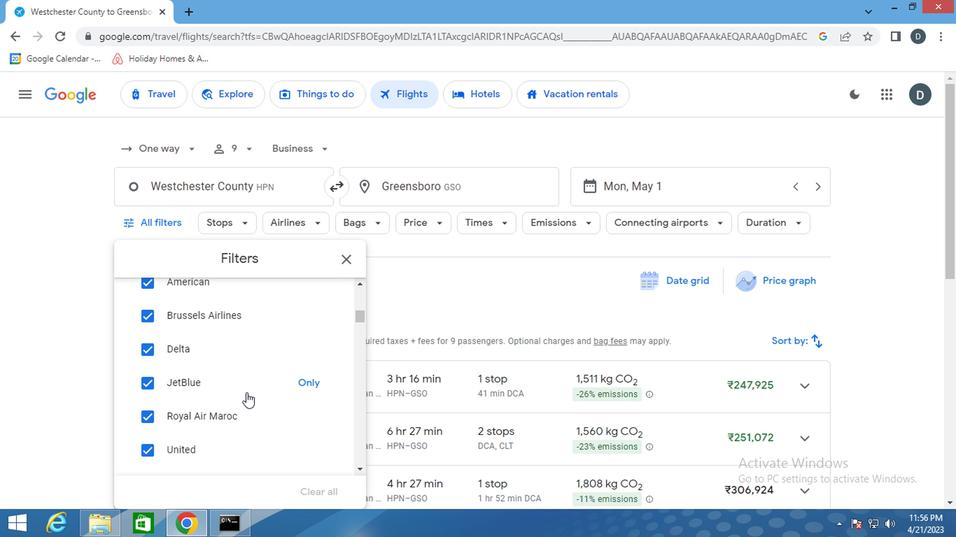
Action: Mouse scrolled (243, 393) with delta (0, 0)
Screenshot: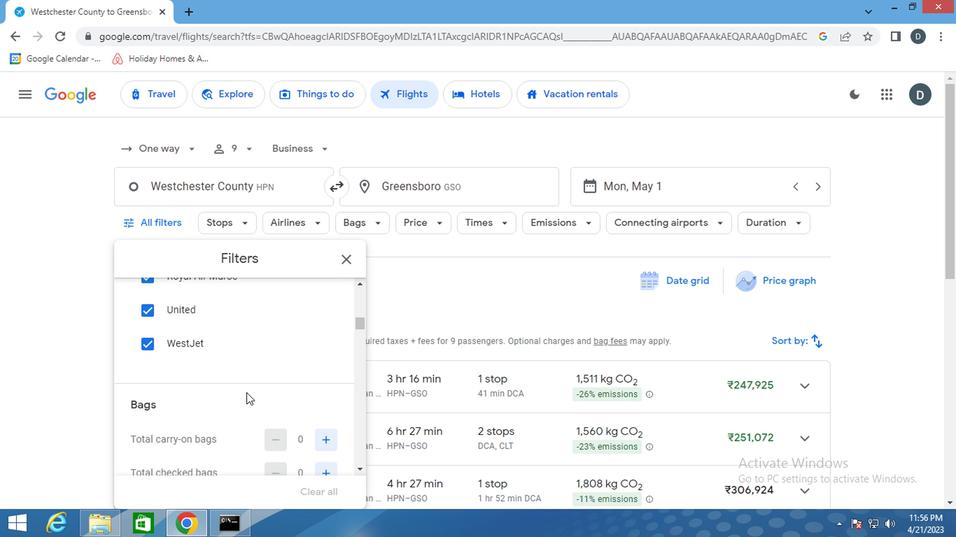 
Action: Mouse scrolled (243, 393) with delta (0, 0)
Screenshot: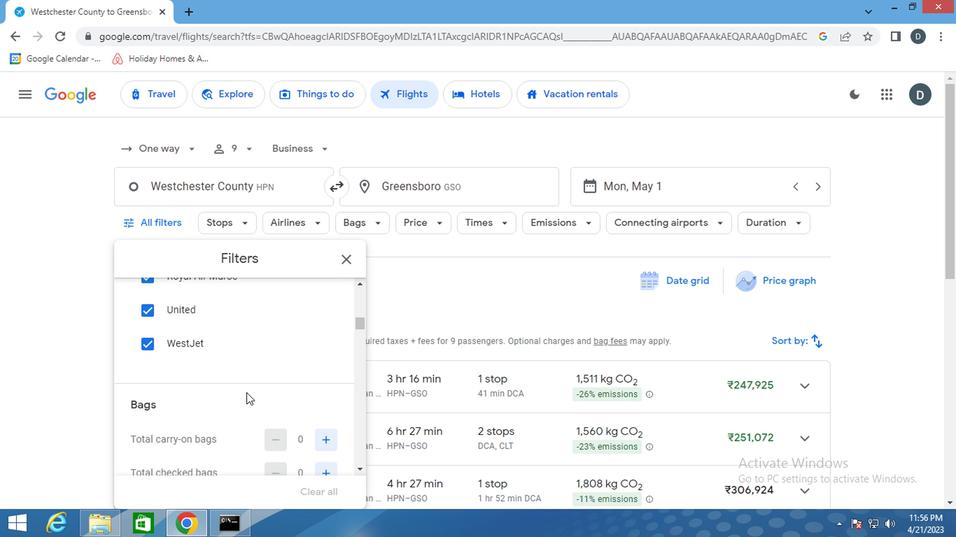 
Action: Mouse moved to (328, 340)
Screenshot: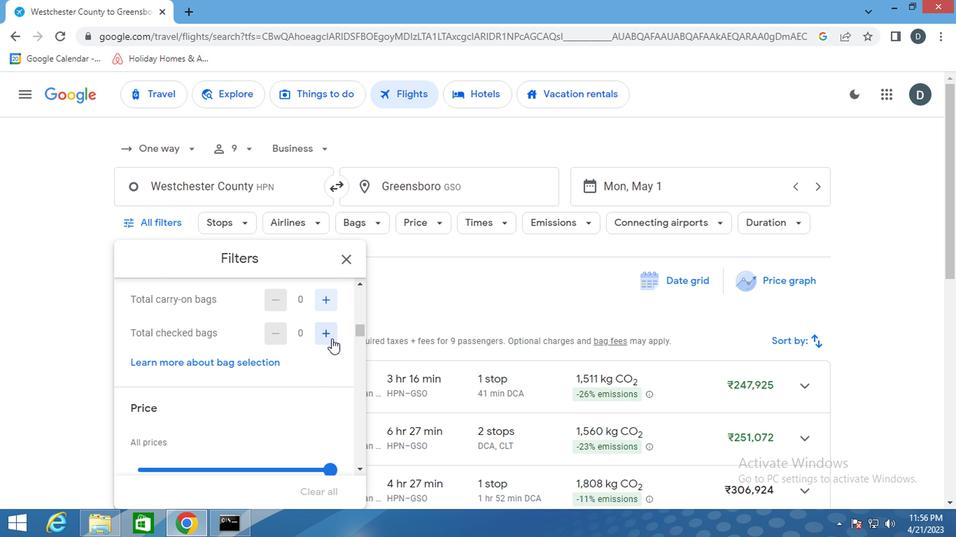 
Action: Mouse pressed left at (328, 340)
Screenshot: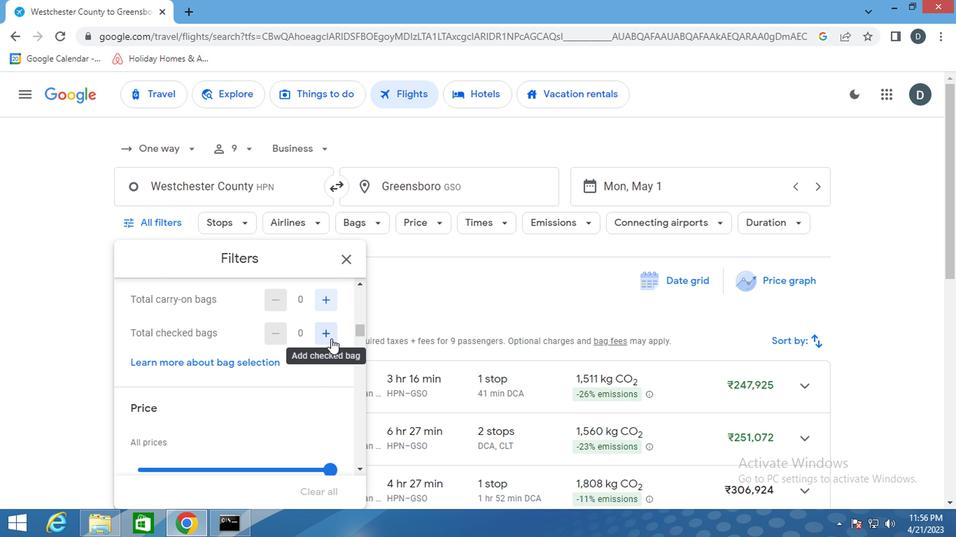 
Action: Mouse pressed left at (328, 340)
Screenshot: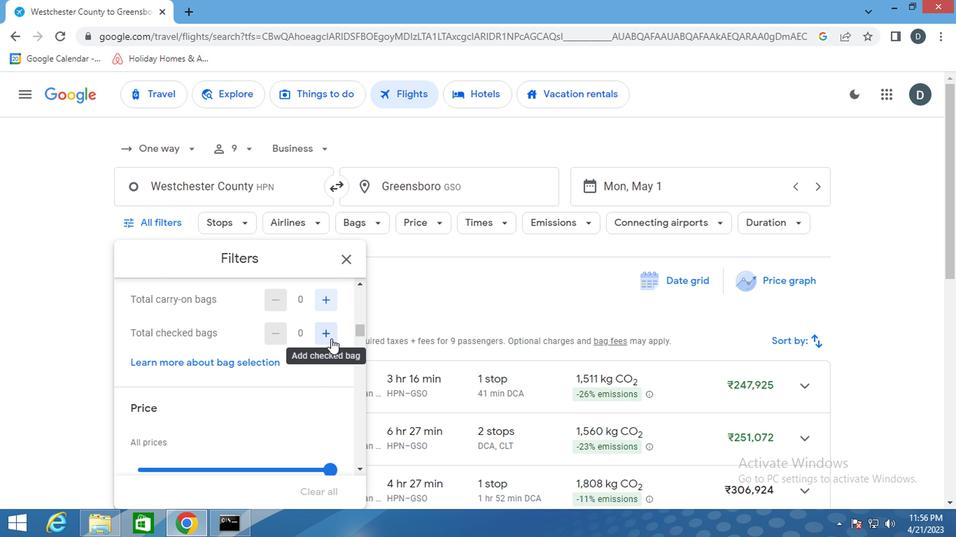 
Action: Mouse moved to (322, 382)
Screenshot: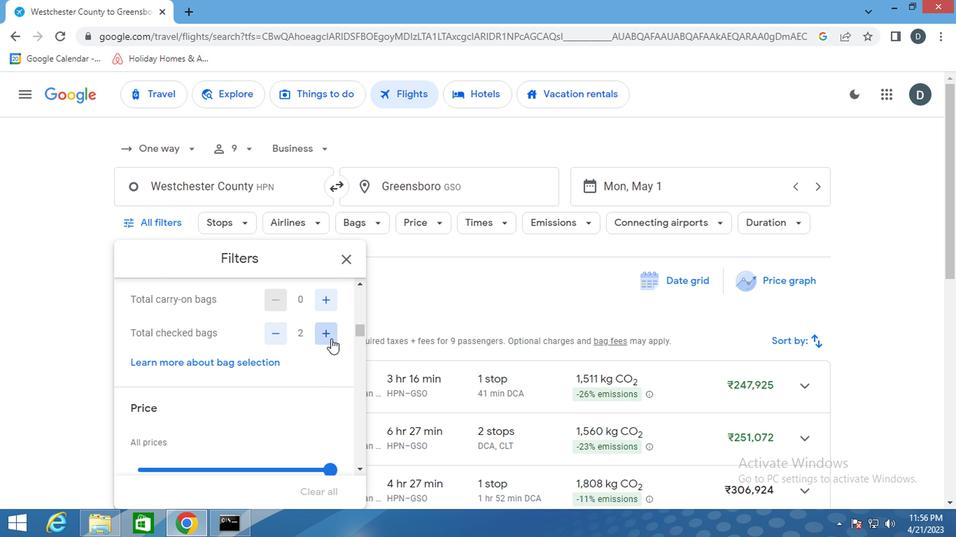 
Action: Mouse scrolled (322, 381) with delta (0, 0)
Screenshot: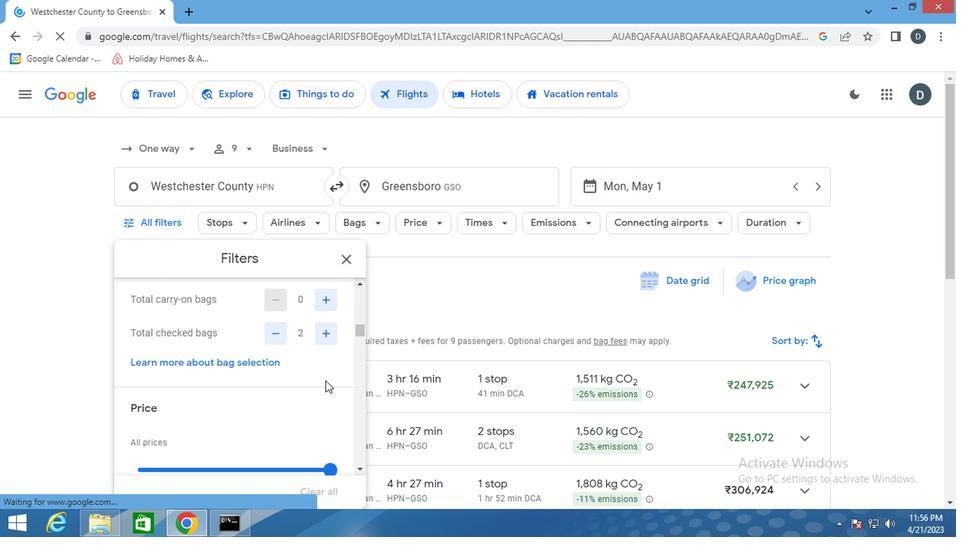 
Action: Mouse moved to (327, 402)
Screenshot: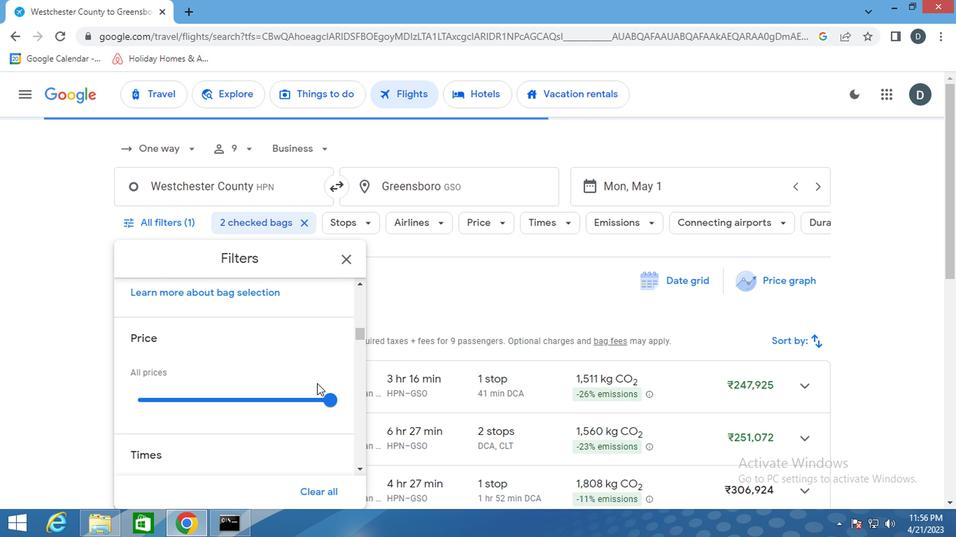 
Action: Mouse pressed left at (327, 402)
Screenshot: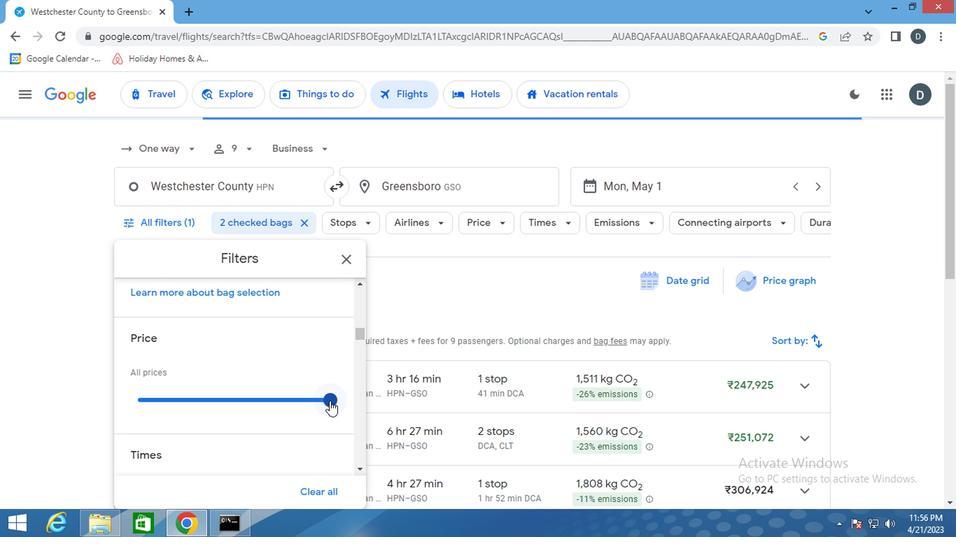 
Action: Mouse moved to (206, 432)
Screenshot: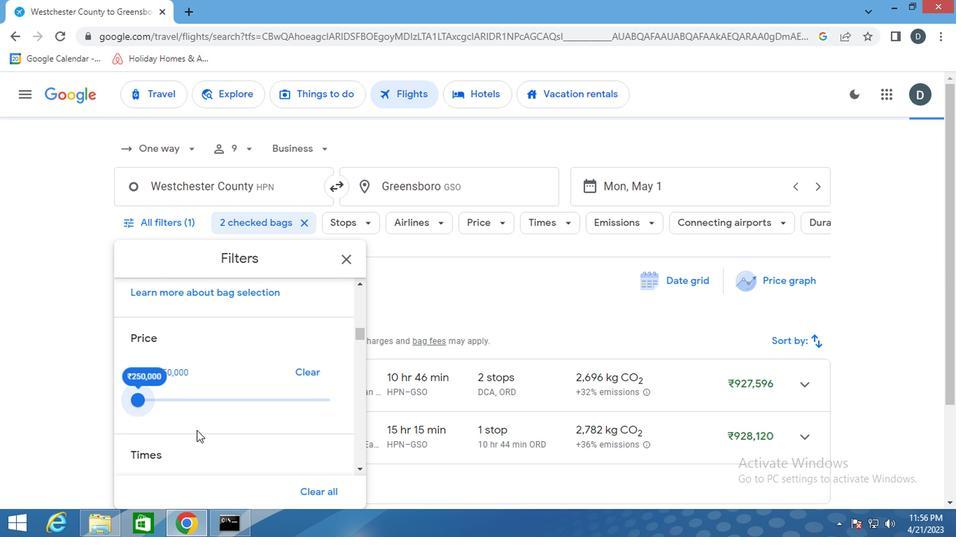 
Action: Mouse scrolled (206, 431) with delta (0, 0)
Screenshot: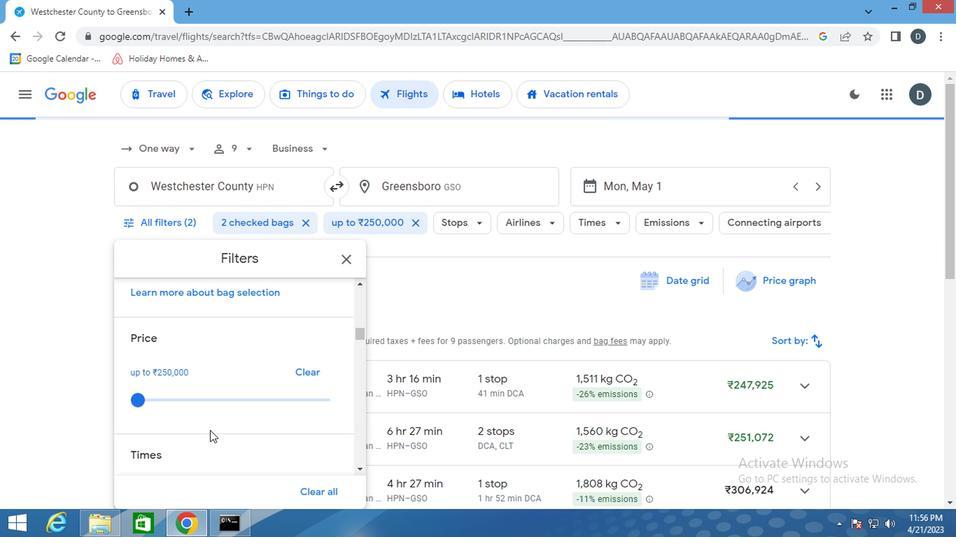 
Action: Mouse scrolled (206, 431) with delta (0, 0)
Screenshot: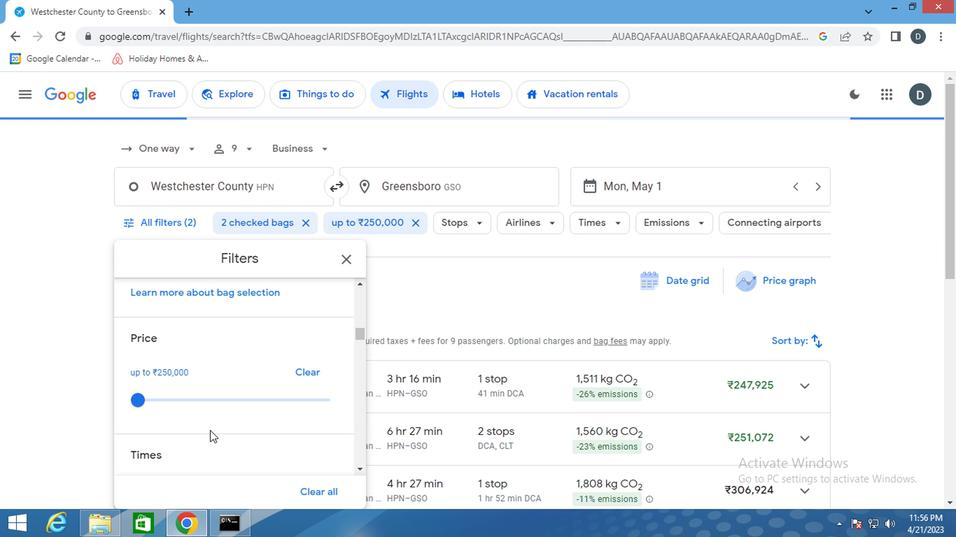 
Action: Mouse moved to (134, 420)
Screenshot: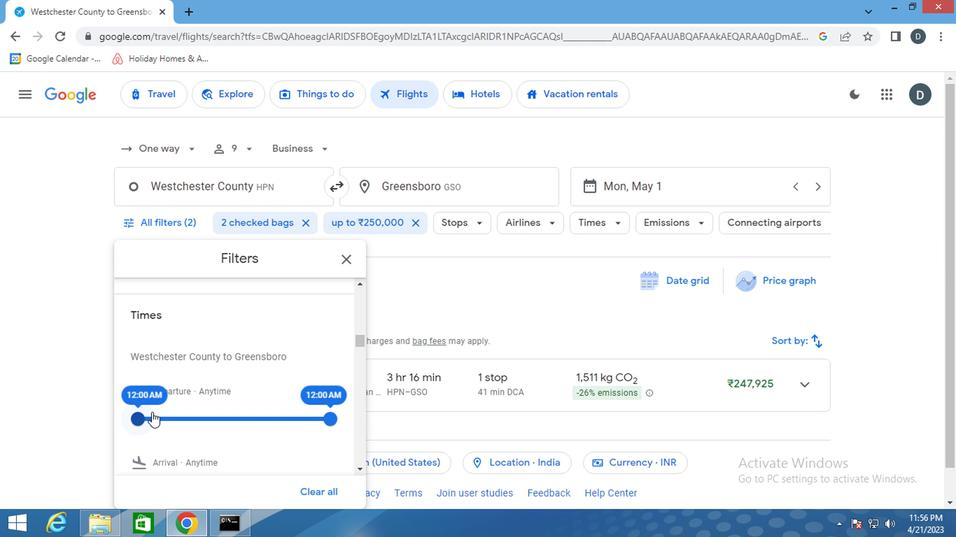 
Action: Mouse pressed left at (134, 420)
Screenshot: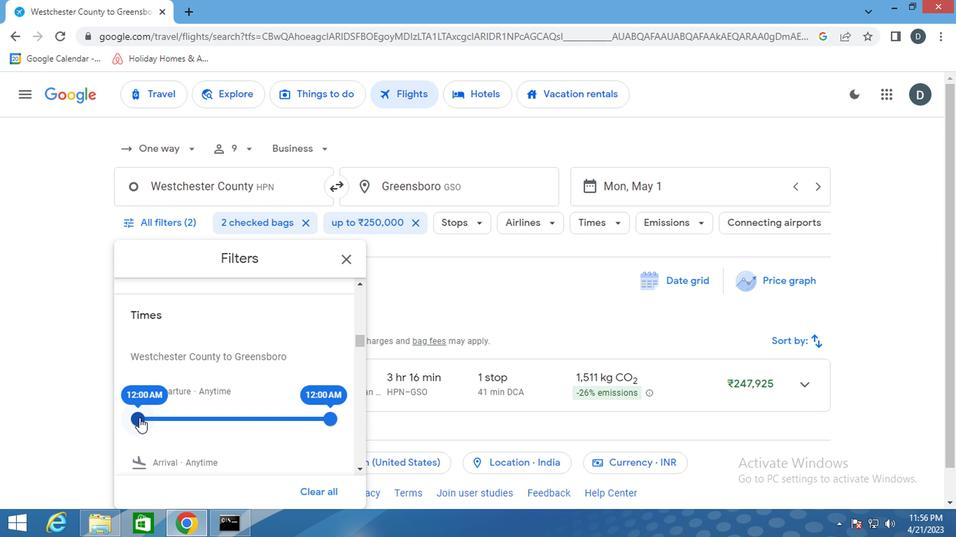 
Action: Mouse moved to (333, 418)
Screenshot: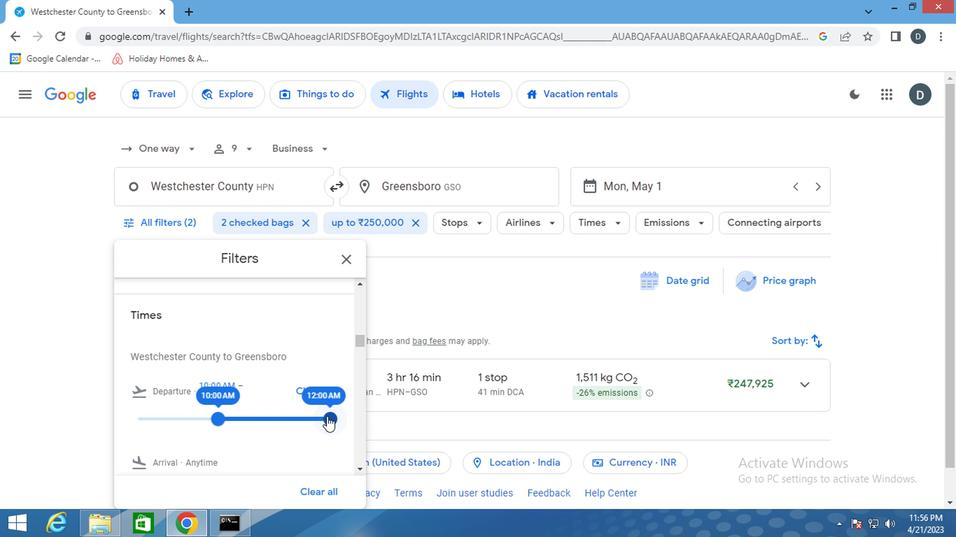 
Action: Mouse pressed left at (333, 418)
Screenshot: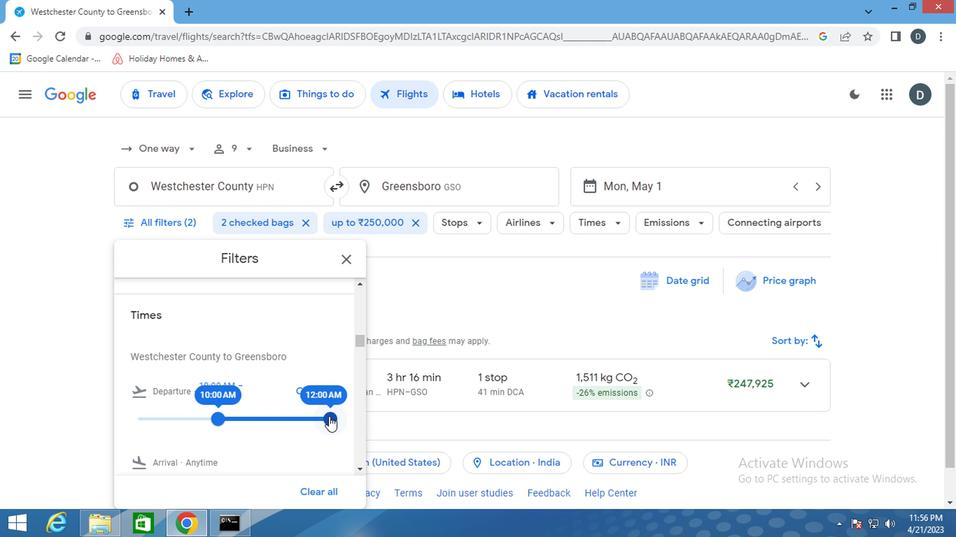 
Action: Mouse moved to (279, 447)
Screenshot: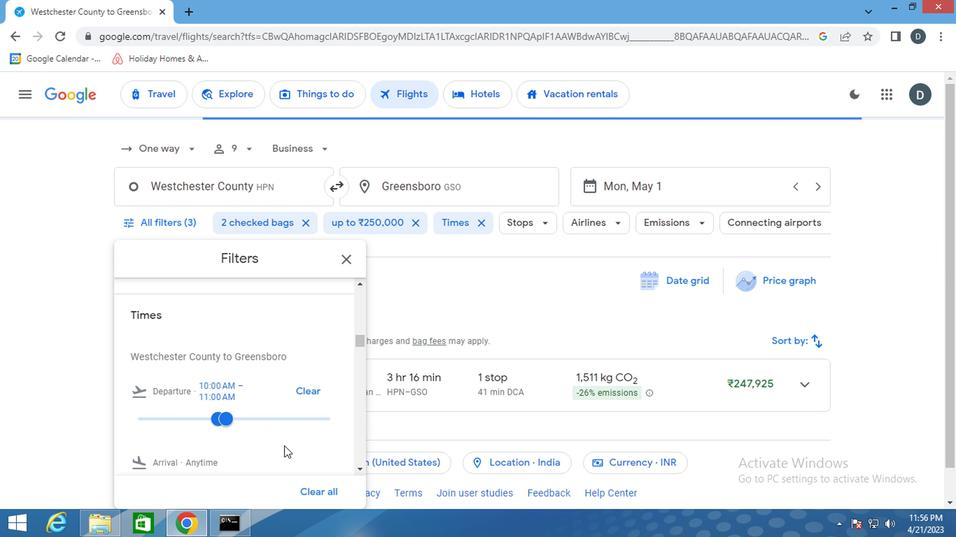 
Action: Mouse scrolled (279, 446) with delta (0, 0)
Screenshot: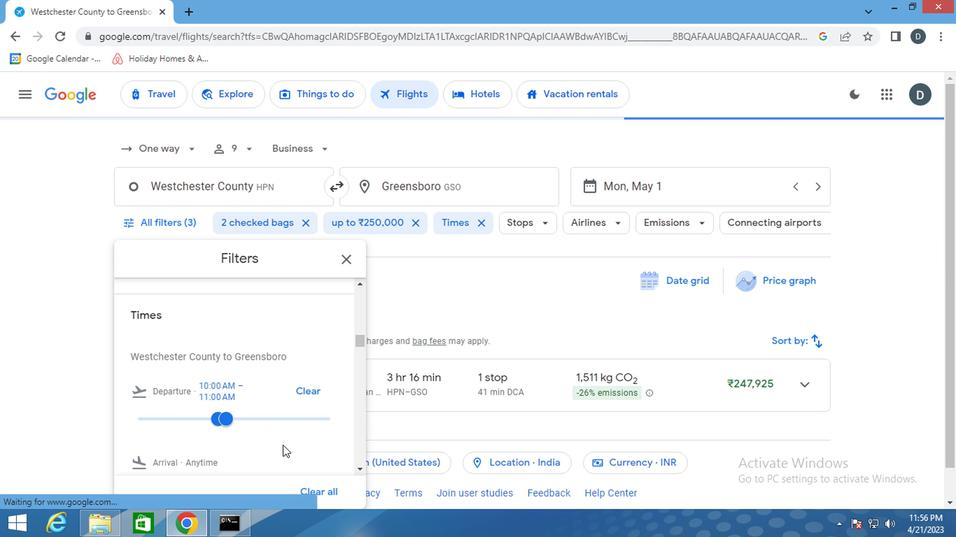 
Action: Mouse scrolled (279, 446) with delta (0, 0)
Screenshot: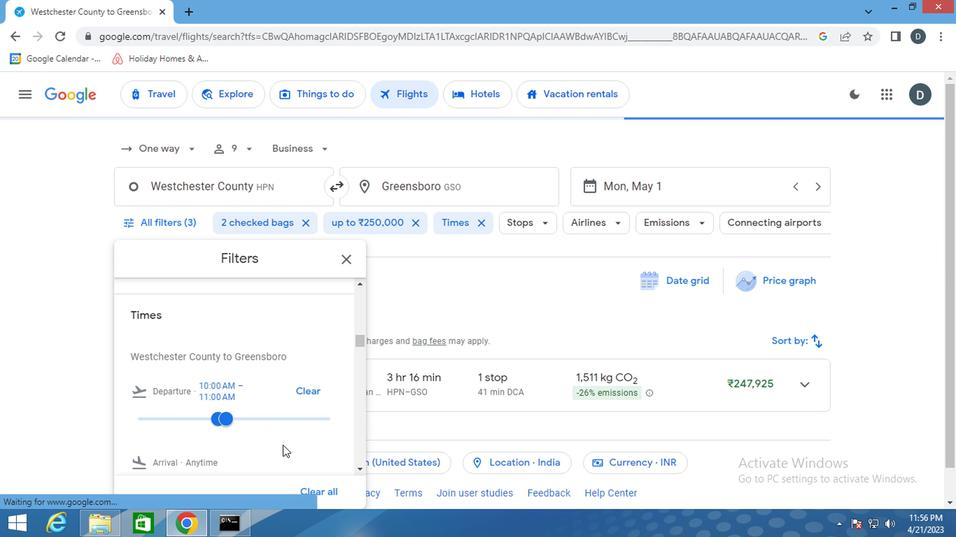 
Action: Mouse scrolled (279, 446) with delta (0, 0)
Screenshot: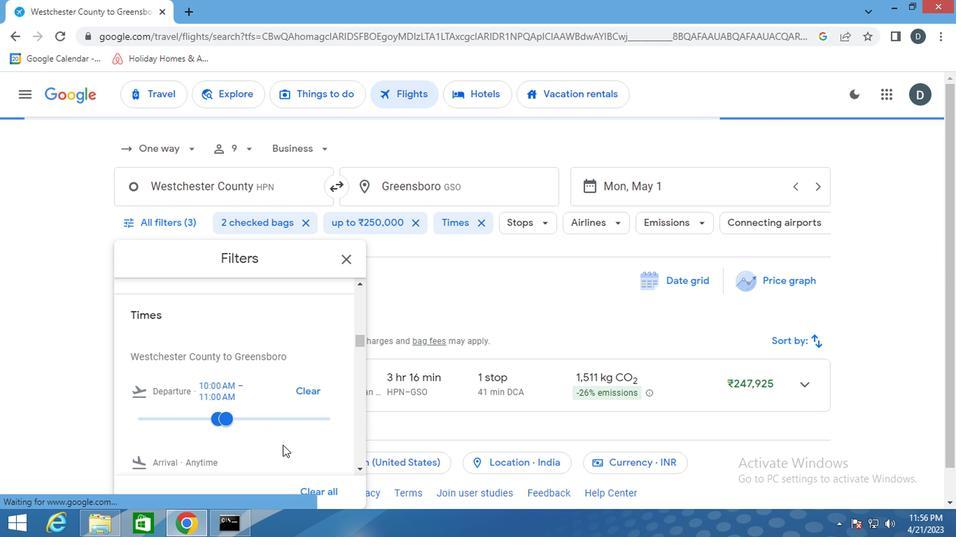 
Action: Mouse scrolled (279, 446) with delta (0, 0)
Screenshot: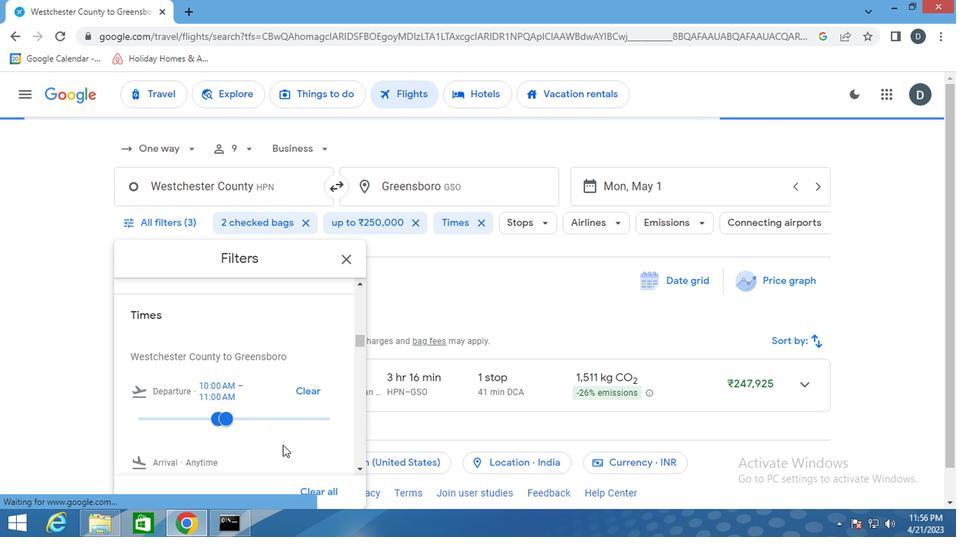 
Action: Mouse scrolled (279, 446) with delta (0, 0)
Screenshot: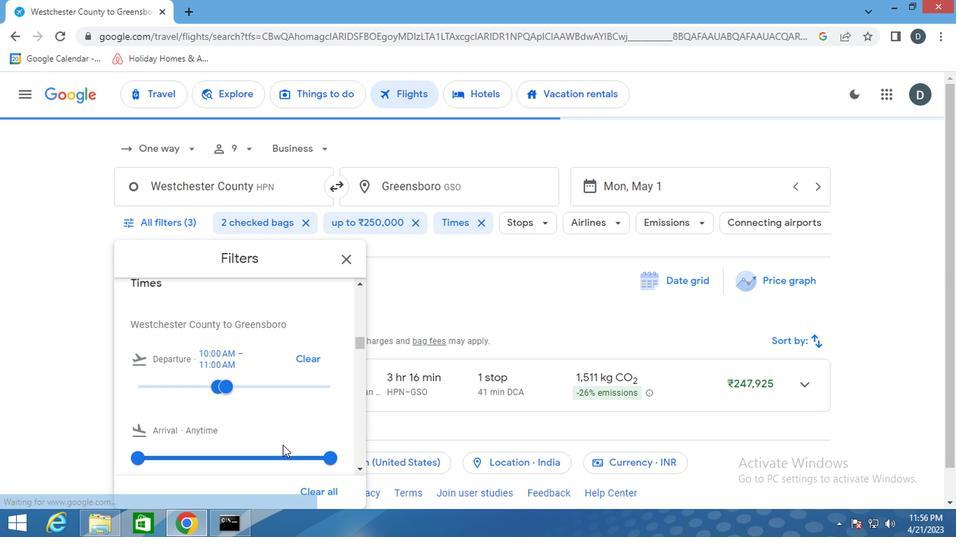 
Action: Mouse scrolled (279, 446) with delta (0, 0)
Screenshot: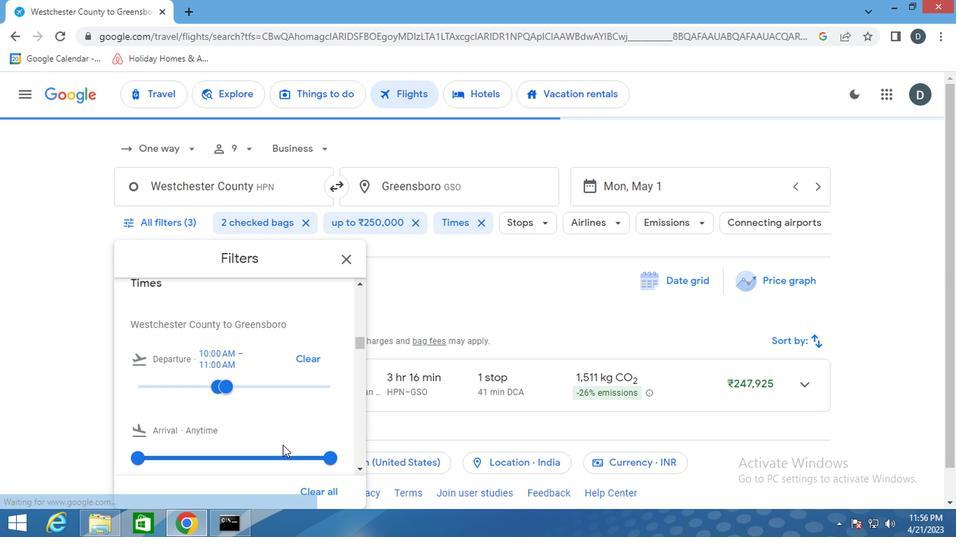 
Action: Mouse scrolled (279, 446) with delta (0, 0)
Screenshot: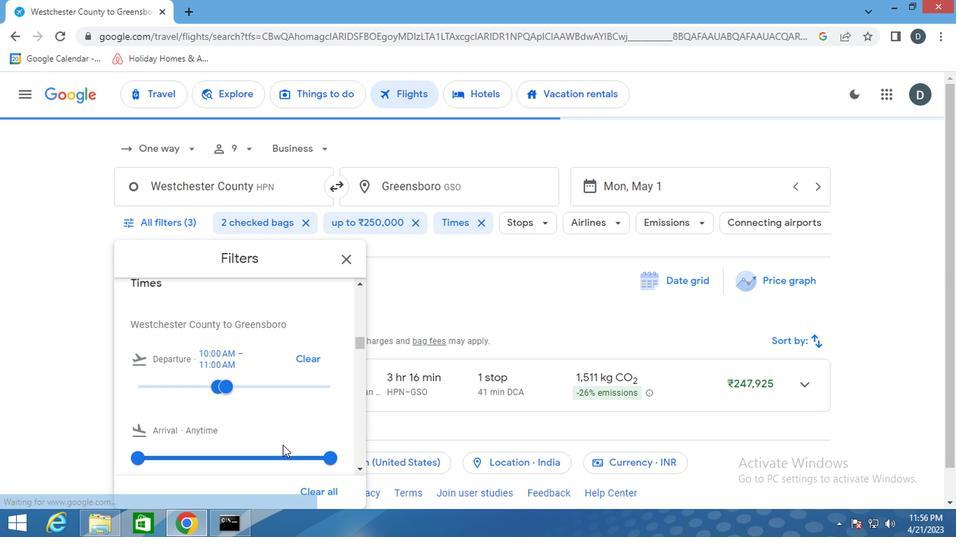 
Action: Mouse scrolled (279, 446) with delta (0, 0)
Screenshot: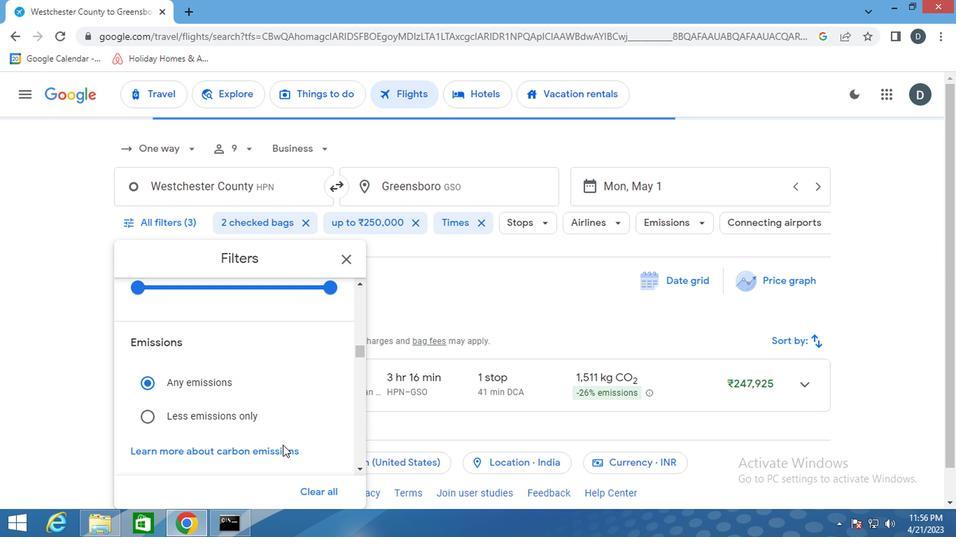 
Action: Mouse scrolled (279, 446) with delta (0, 0)
Screenshot: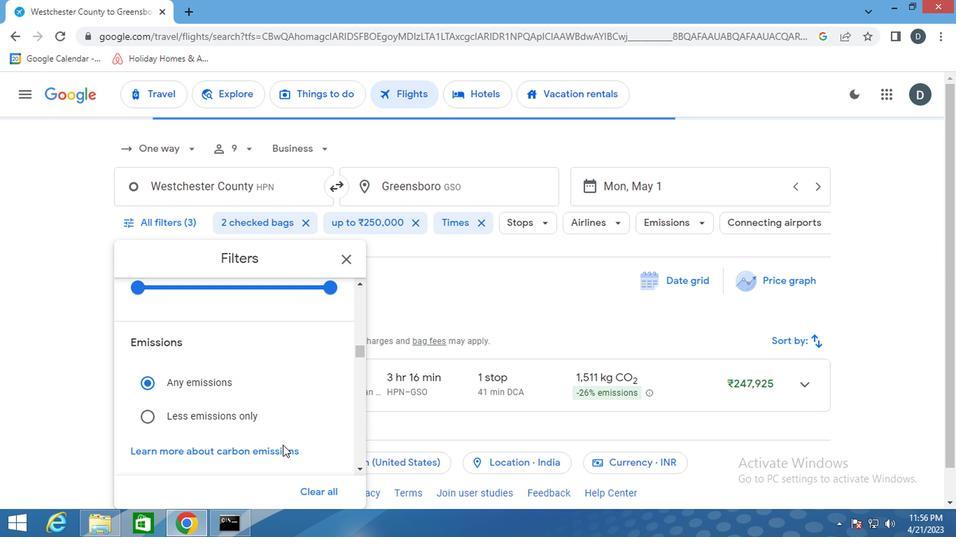 
Action: Mouse scrolled (279, 446) with delta (0, 0)
Screenshot: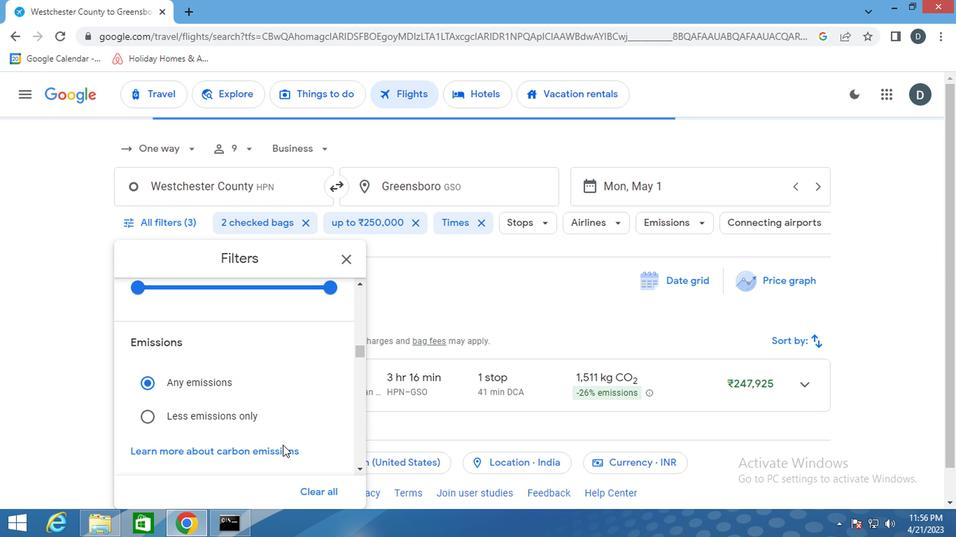 
Action: Mouse scrolled (279, 446) with delta (0, 0)
Screenshot: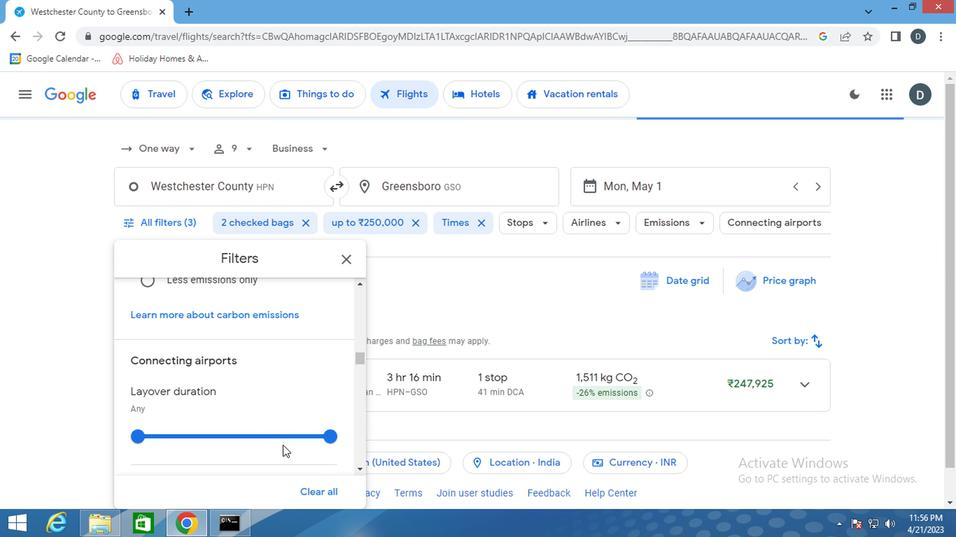 
Action: Mouse scrolled (279, 446) with delta (0, 0)
Screenshot: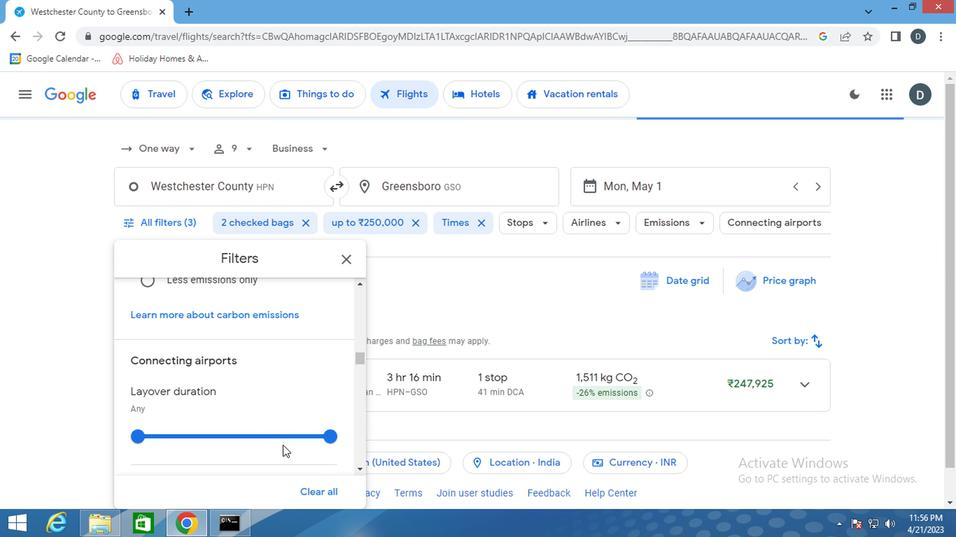 
Action: Mouse scrolled (279, 446) with delta (0, 0)
Screenshot: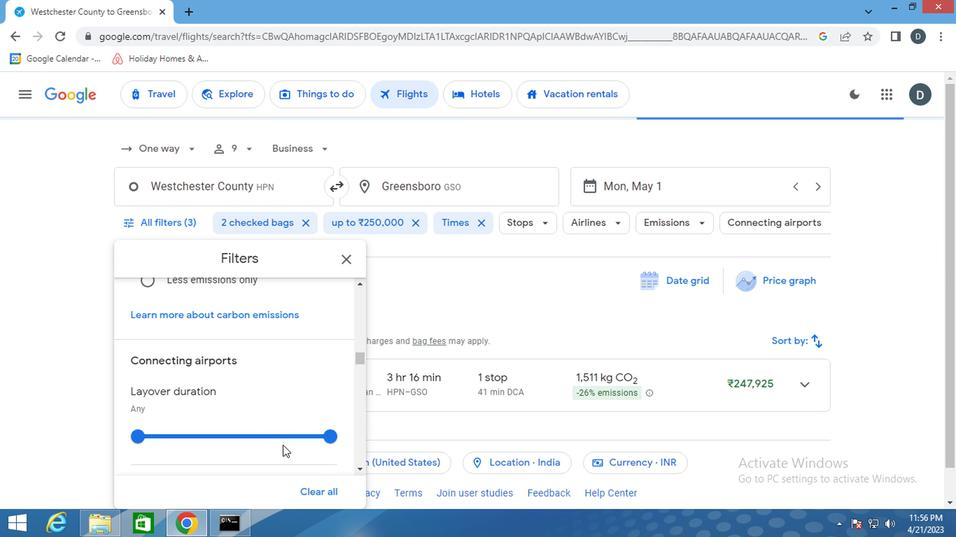 
Action: Mouse scrolled (279, 445) with delta (0, -1)
Screenshot: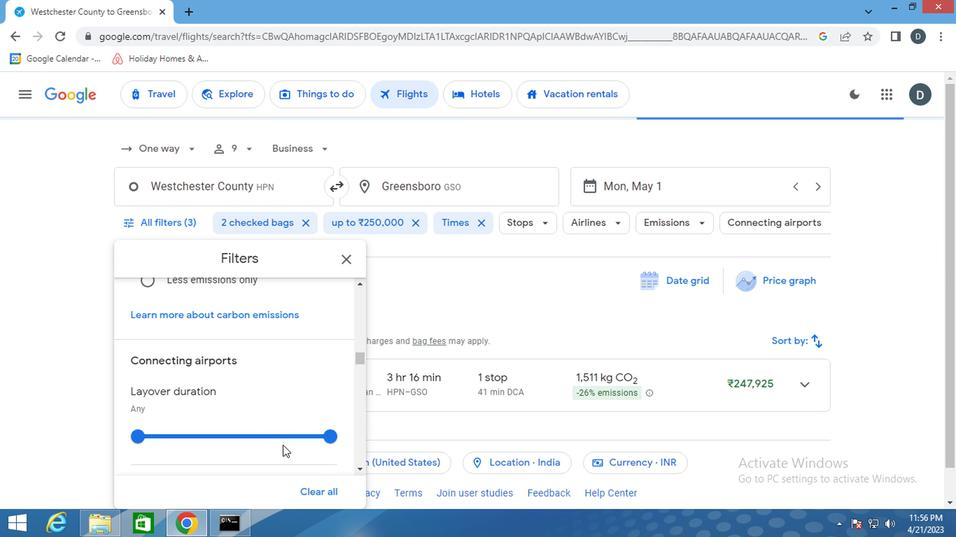 
Action: Mouse scrolled (279, 446) with delta (0, 0)
Screenshot: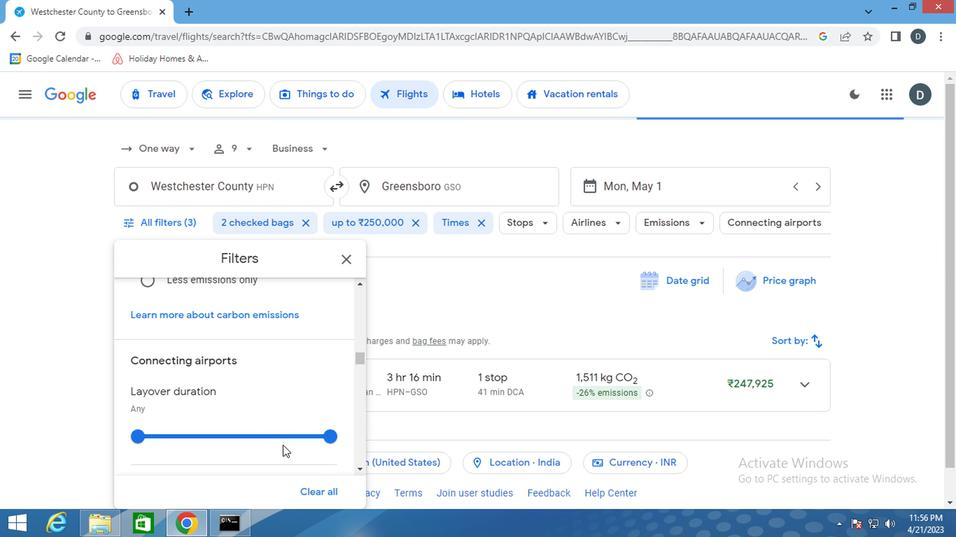 
Action: Mouse scrolled (279, 446) with delta (0, 0)
Screenshot: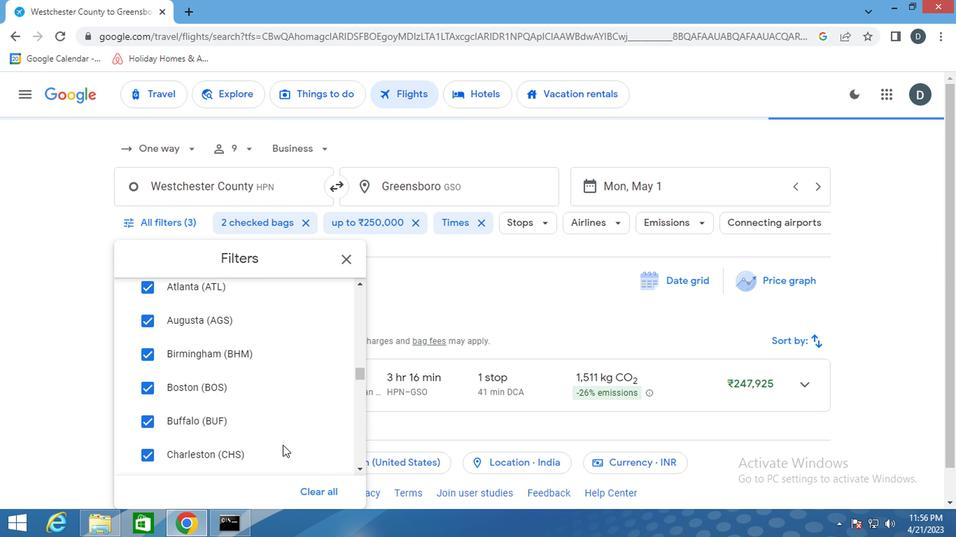 
Action: Mouse scrolled (279, 446) with delta (0, 0)
Screenshot: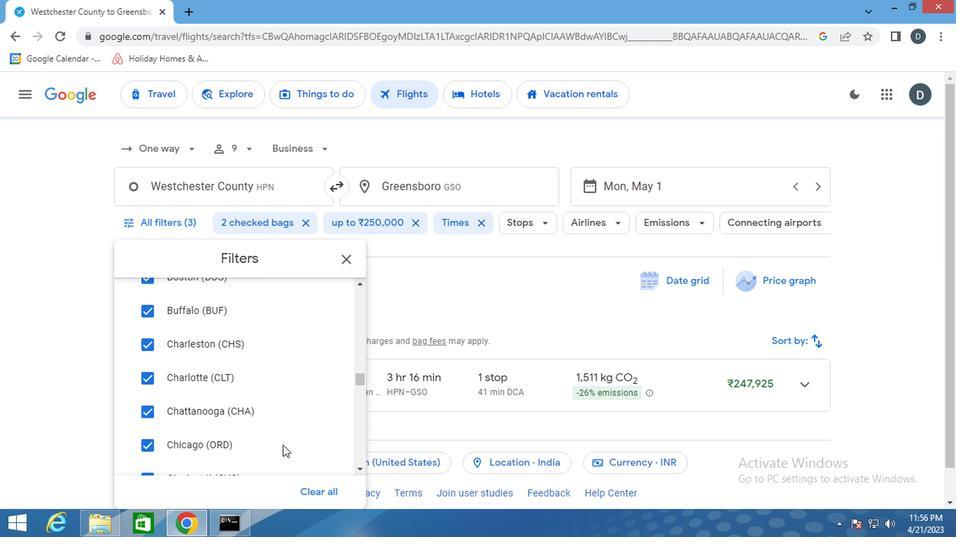 
Action: Mouse scrolled (279, 446) with delta (0, 0)
Screenshot: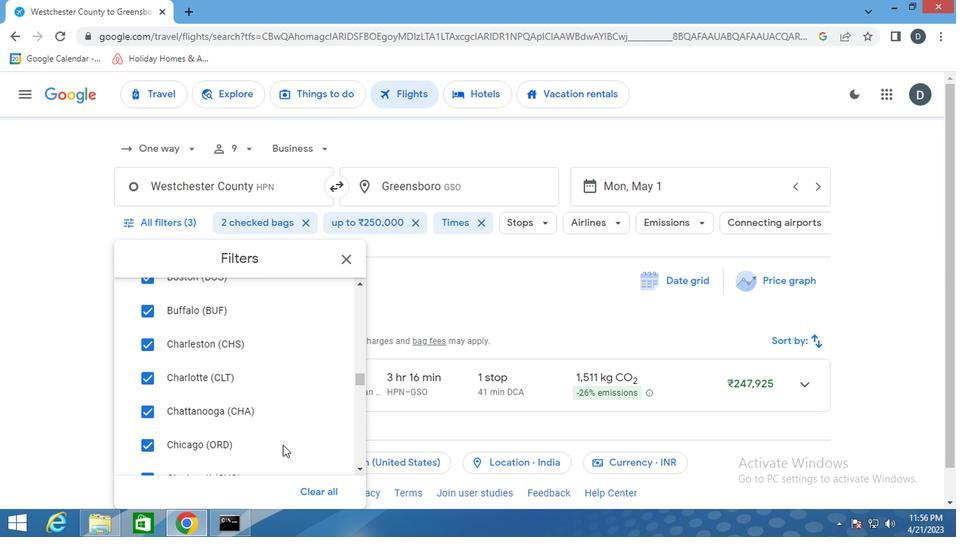 
Action: Mouse scrolled (279, 446) with delta (0, 0)
Screenshot: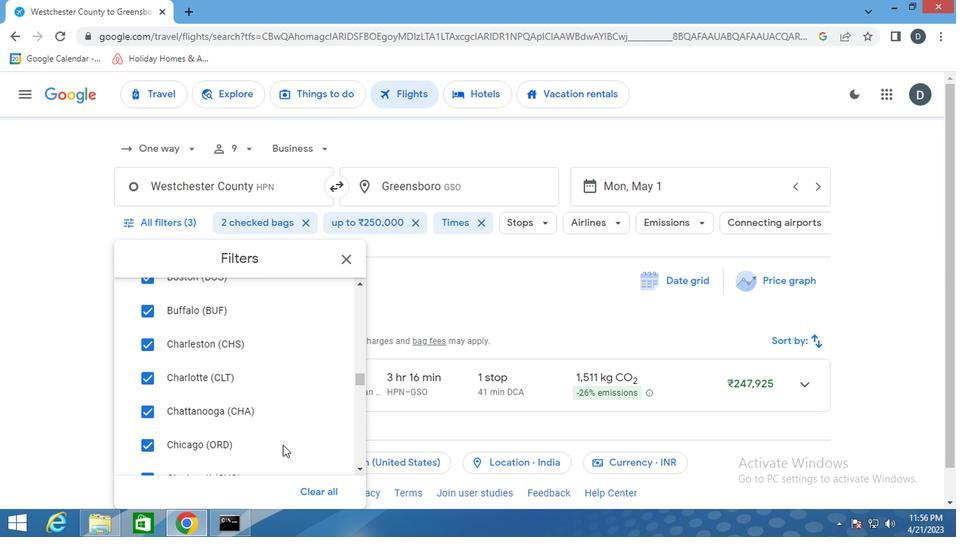 
Action: Mouse scrolled (279, 446) with delta (0, 0)
Screenshot: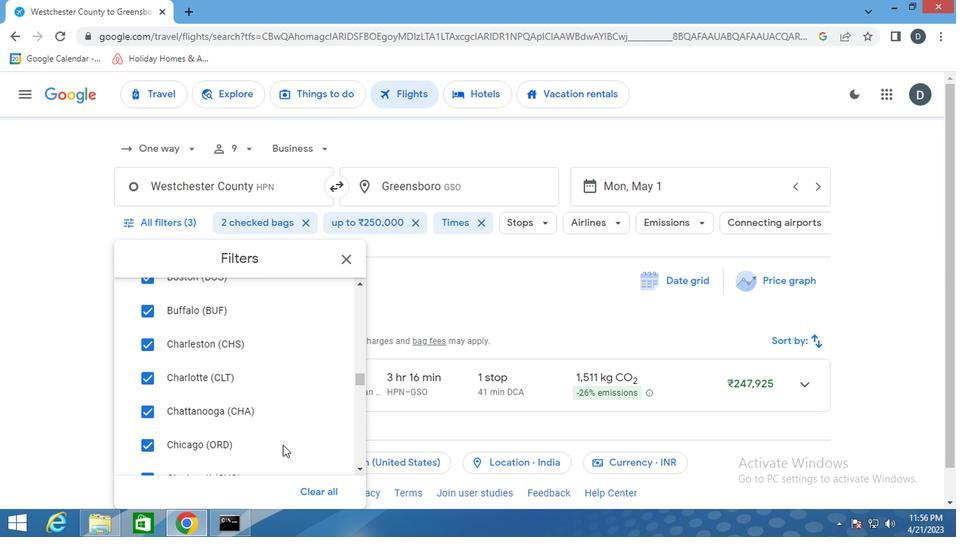 
Action: Mouse scrolled (279, 446) with delta (0, 0)
Screenshot: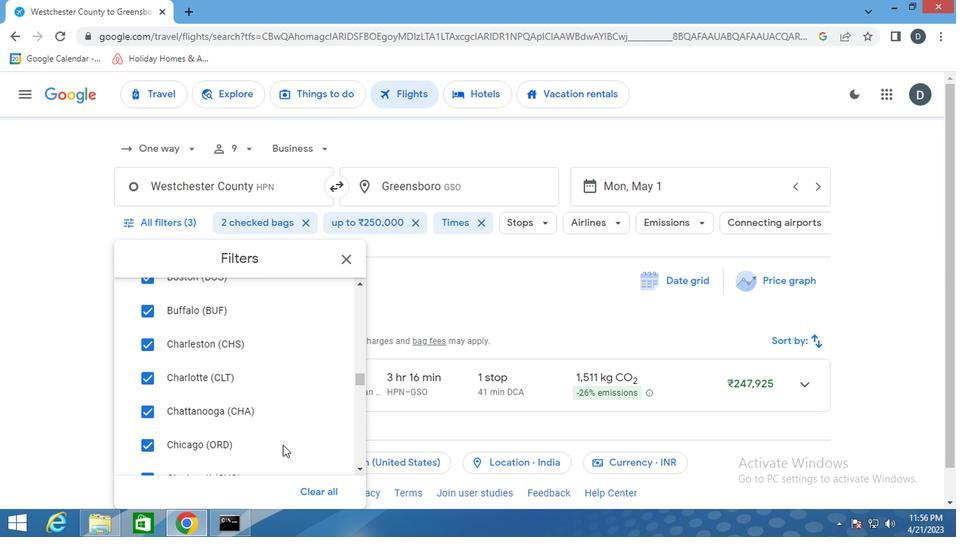 
Action: Mouse scrolled (279, 446) with delta (0, 0)
Screenshot: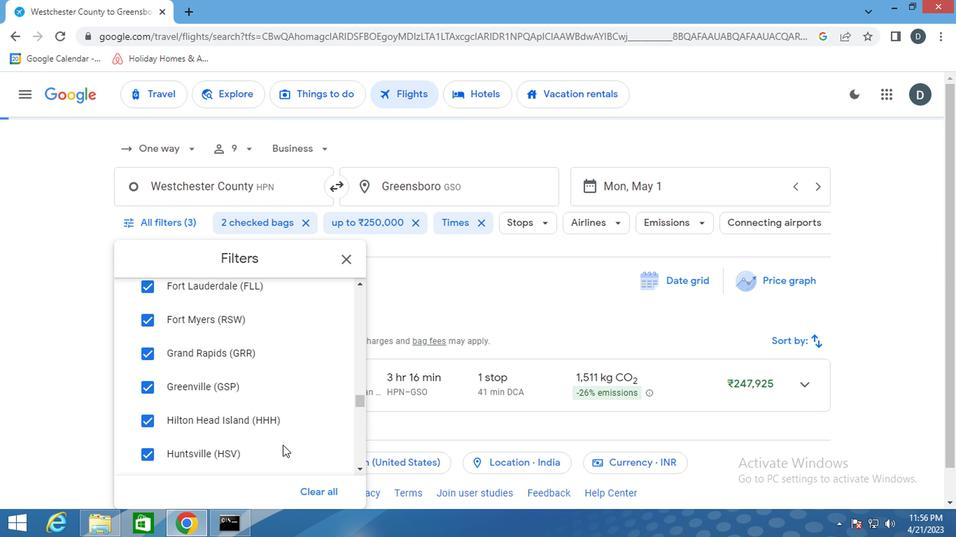 
Action: Mouse scrolled (279, 446) with delta (0, 0)
Screenshot: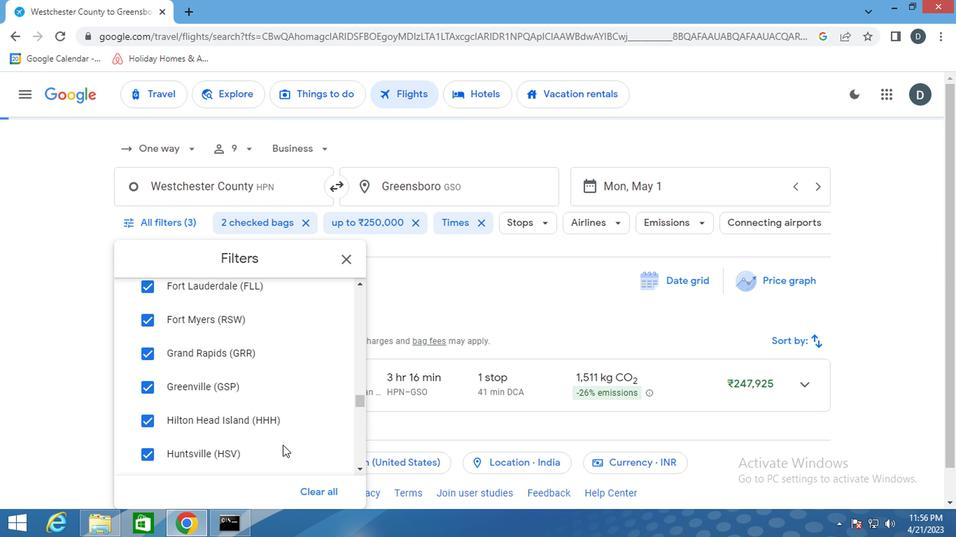 
Action: Mouse scrolled (279, 446) with delta (0, 0)
Screenshot: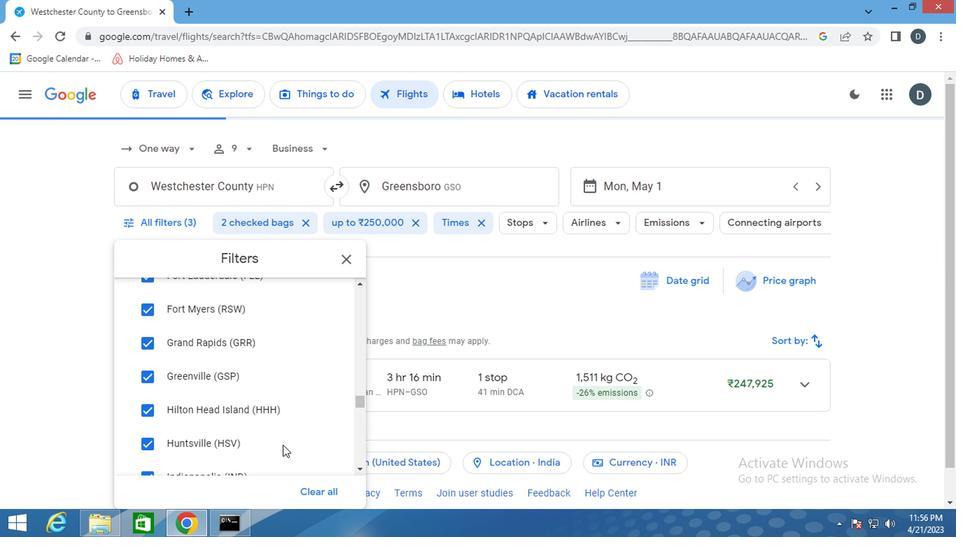 
Action: Mouse scrolled (279, 446) with delta (0, 0)
Screenshot: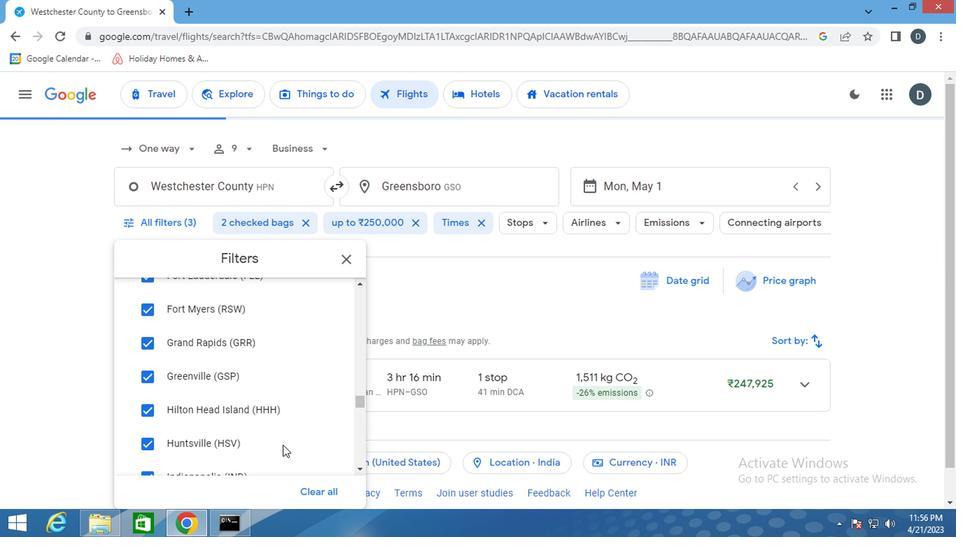
Action: Mouse scrolled (279, 446) with delta (0, 0)
Screenshot: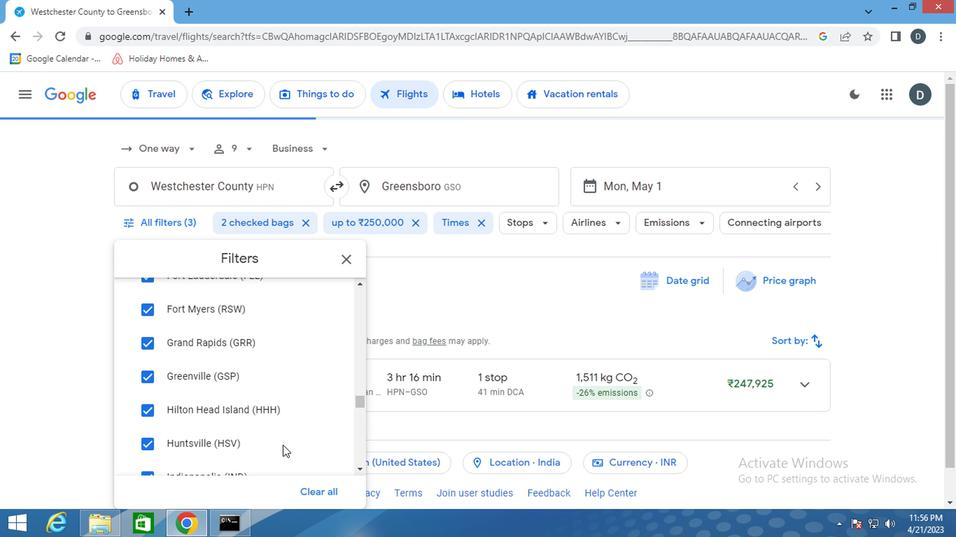 
Action: Mouse scrolled (279, 446) with delta (0, 0)
Screenshot: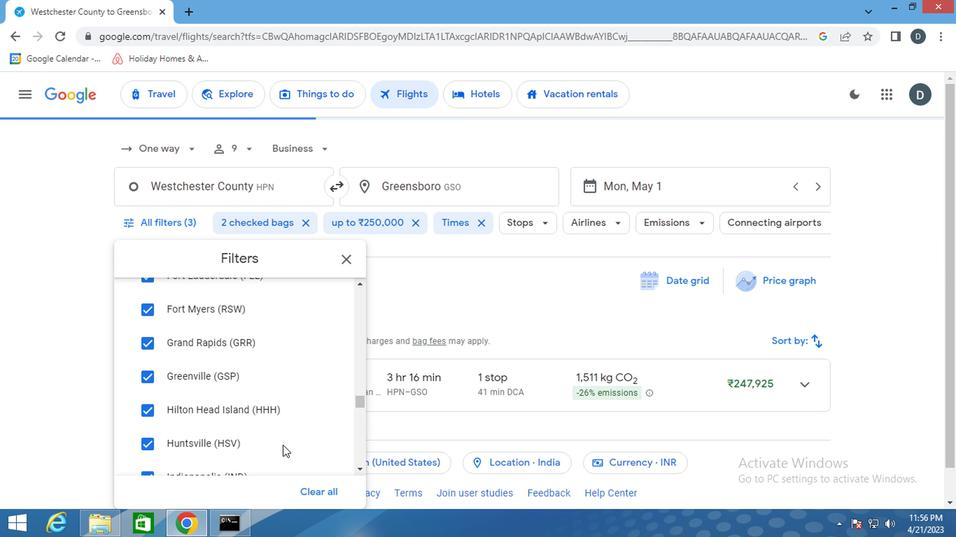 
Action: Mouse scrolled (279, 446) with delta (0, 0)
Screenshot: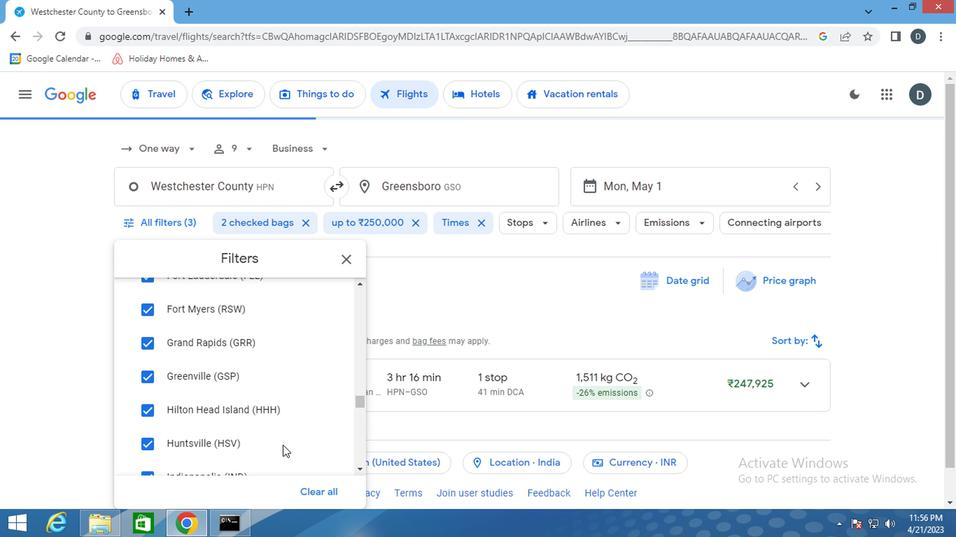 
Action: Mouse scrolled (279, 446) with delta (0, 0)
Screenshot: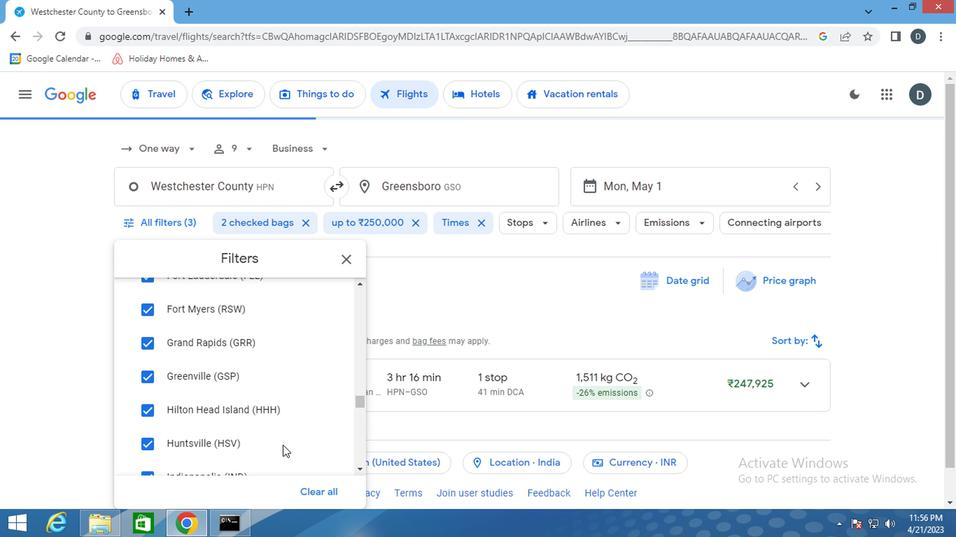 
Action: Mouse scrolled (279, 446) with delta (0, 0)
Screenshot: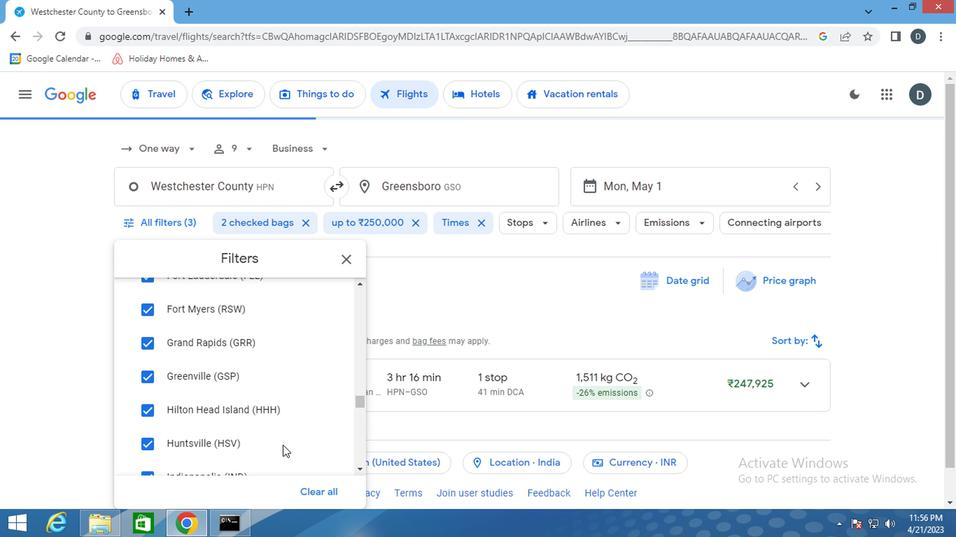 
Action: Mouse scrolled (279, 446) with delta (0, 0)
Screenshot: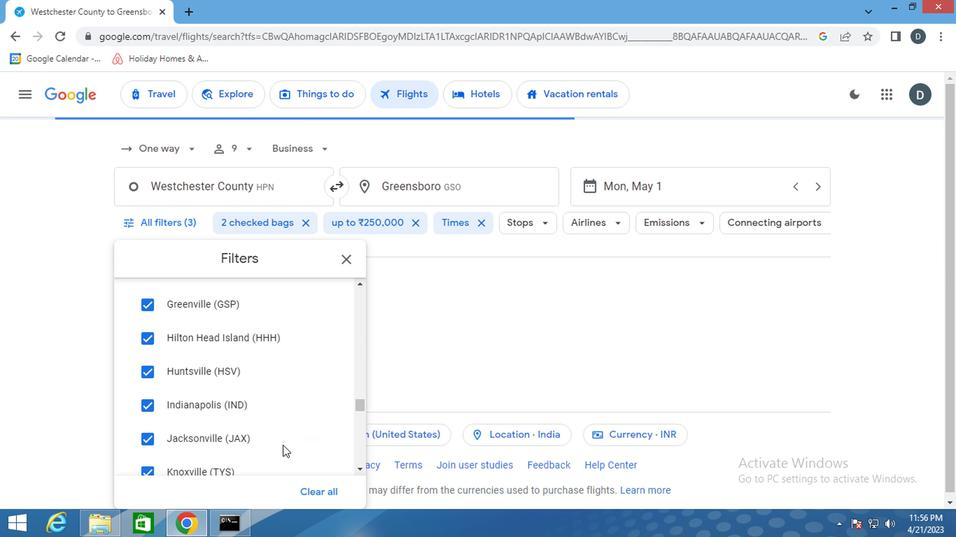 
Action: Mouse scrolled (279, 446) with delta (0, 0)
Screenshot: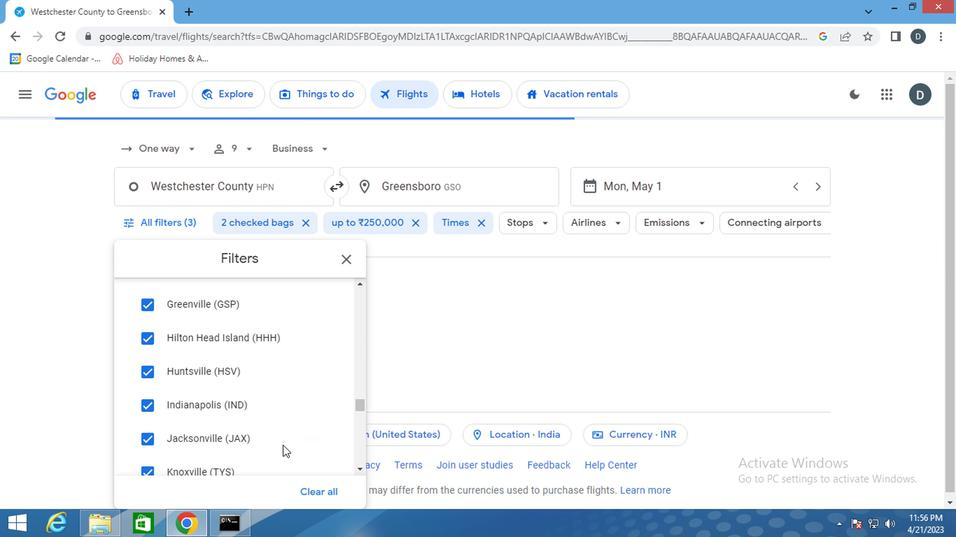 
Action: Mouse scrolled (279, 446) with delta (0, 0)
Screenshot: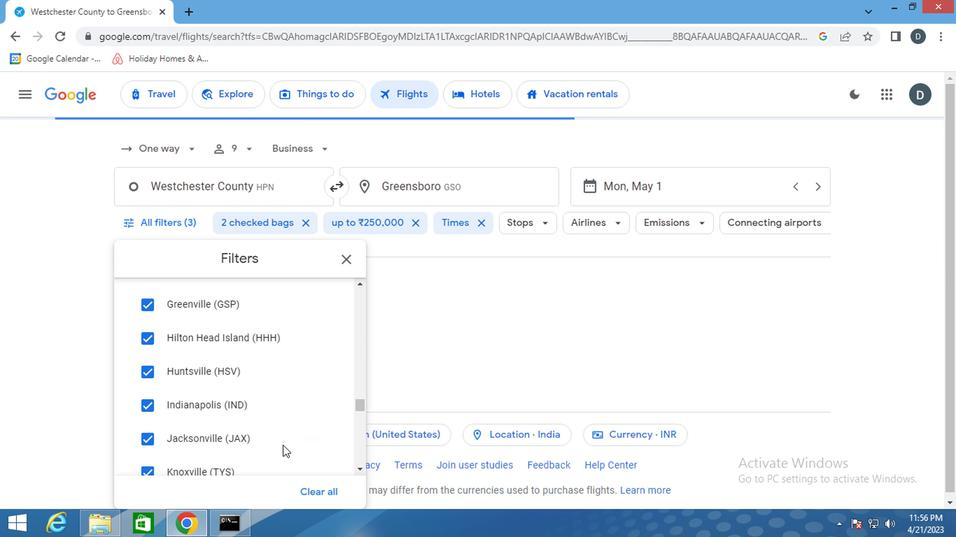 
Action: Mouse scrolled (279, 446) with delta (0, 0)
Screenshot: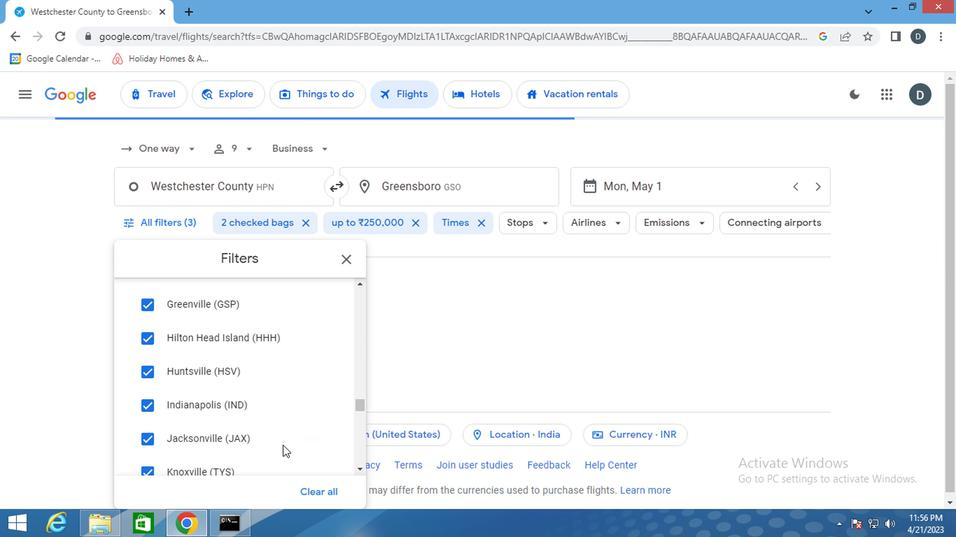 
Action: Mouse scrolled (279, 446) with delta (0, 0)
Screenshot: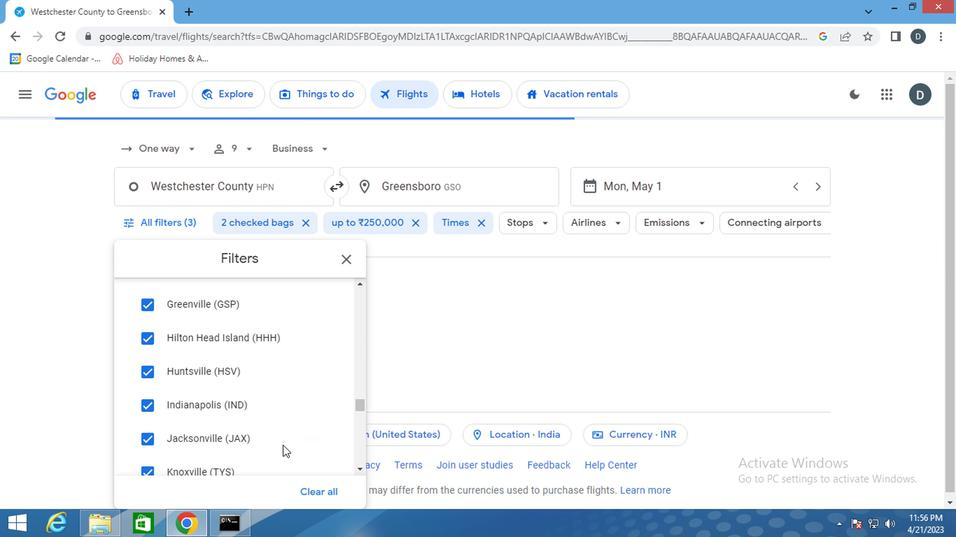 
Action: Mouse scrolled (279, 446) with delta (0, 0)
Screenshot: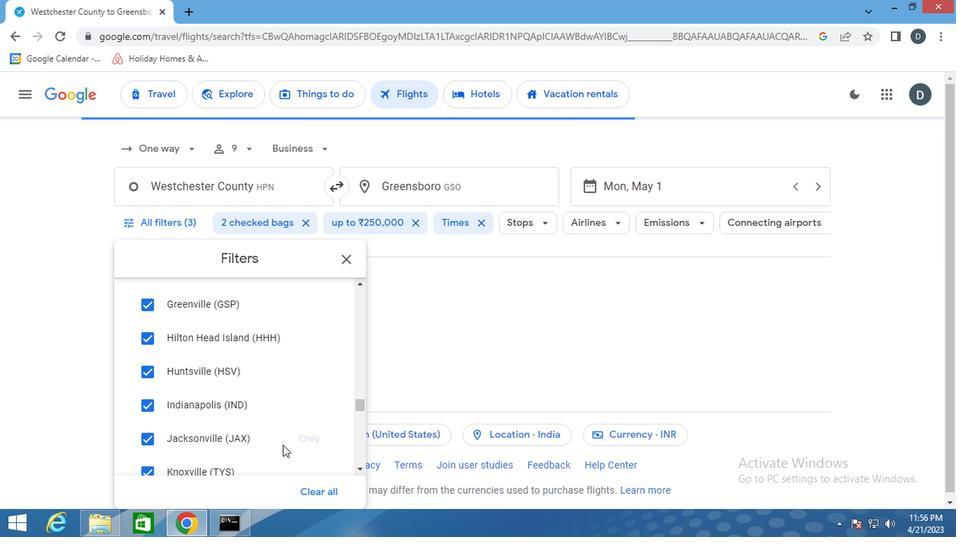 
Action: Mouse scrolled (279, 446) with delta (0, 0)
Screenshot: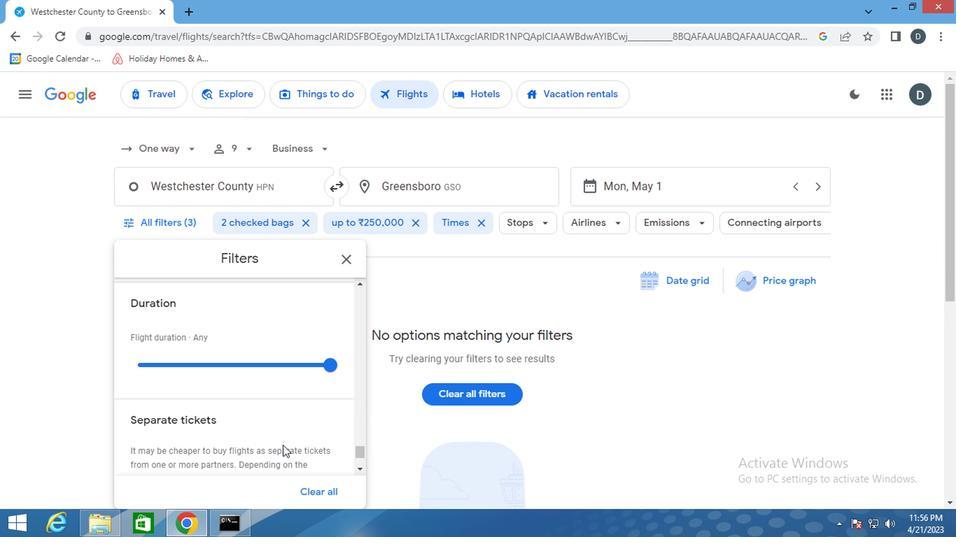 
Action: Mouse scrolled (279, 446) with delta (0, 0)
Screenshot: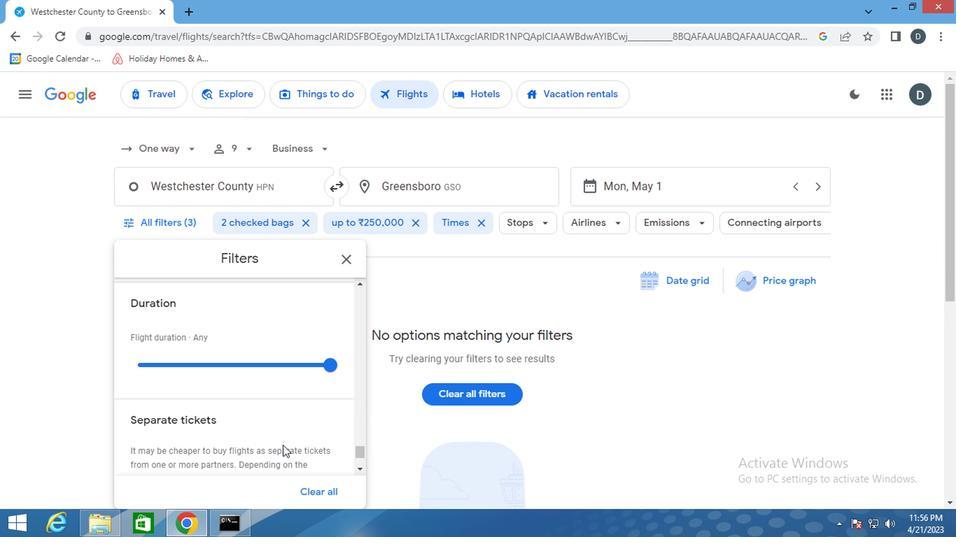 
Action: Mouse scrolled (279, 446) with delta (0, 0)
Screenshot: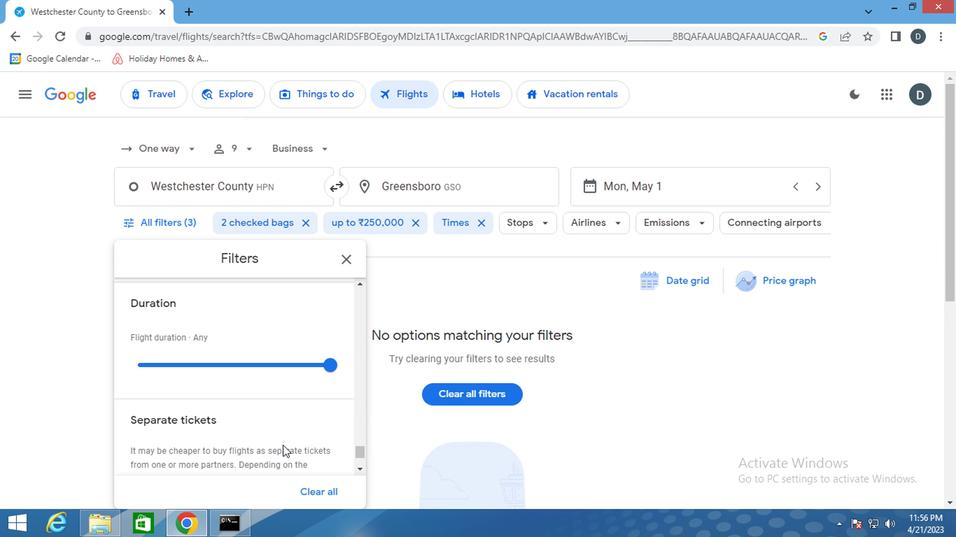 
Action: Mouse scrolled (279, 446) with delta (0, 0)
Screenshot: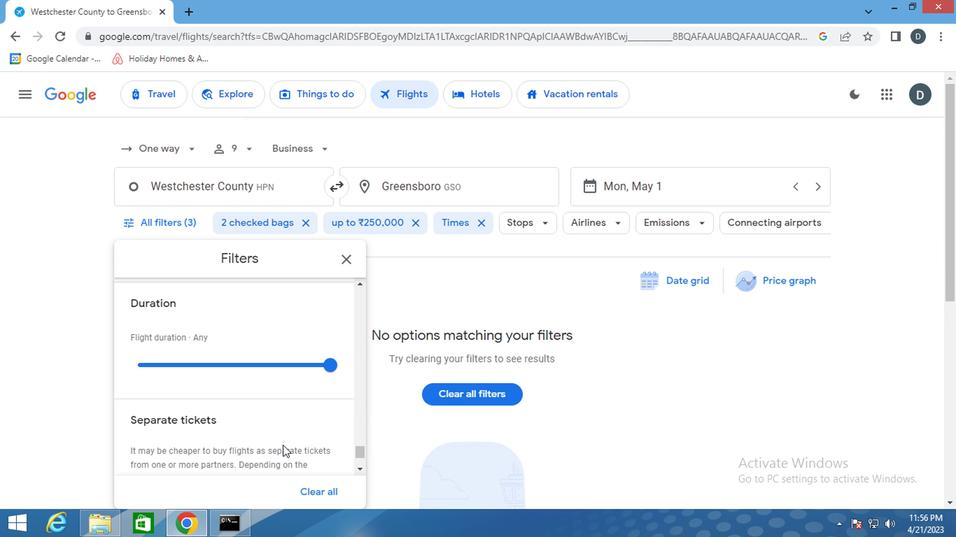 
Action: Mouse scrolled (279, 446) with delta (0, 0)
Screenshot: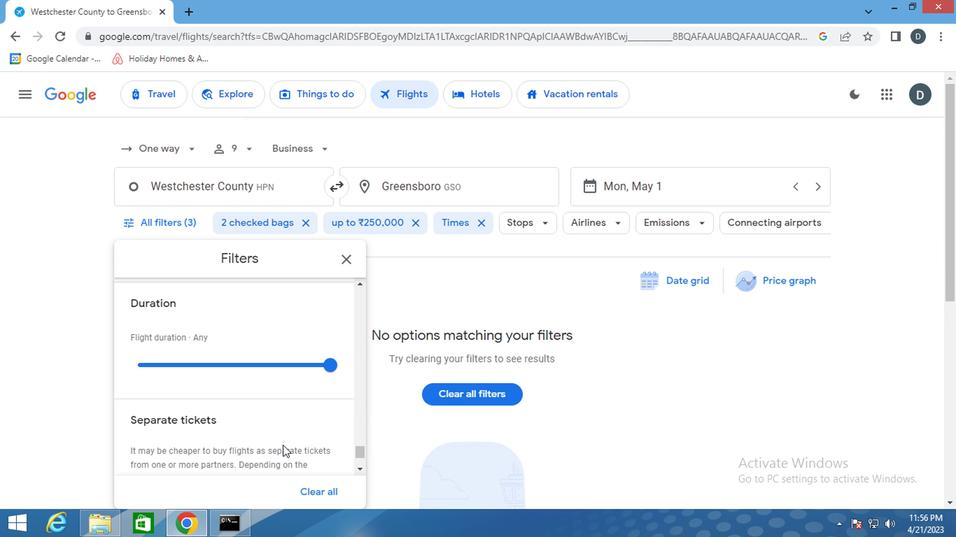 
Action: Mouse moved to (349, 250)
Screenshot: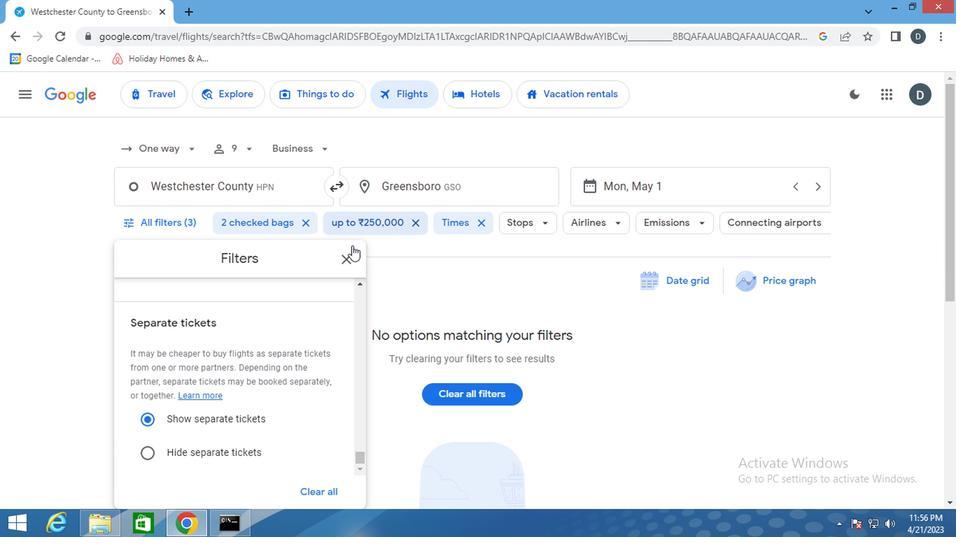 
Action: Mouse pressed left at (349, 250)
Screenshot: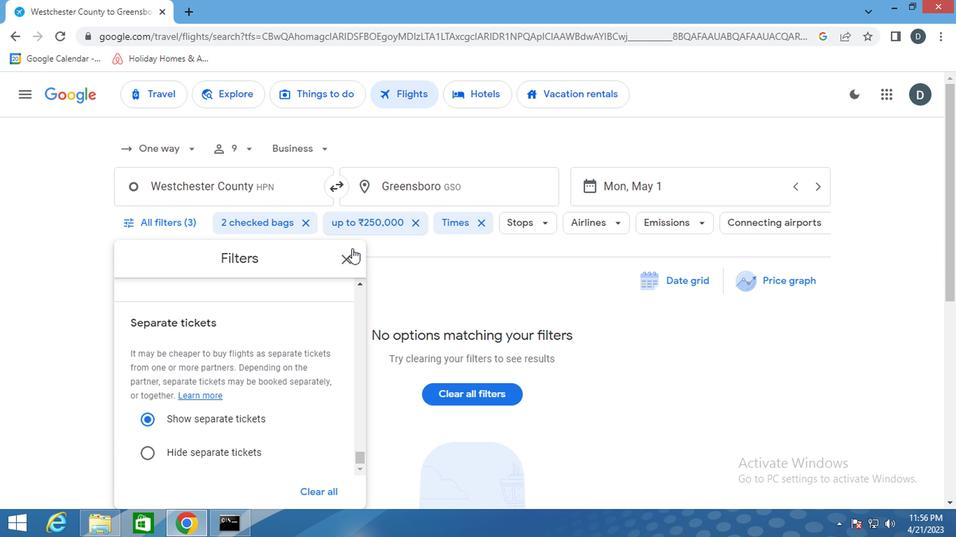 
